 Task: Open an excel sheet with  and write heading  Discount data  Add 10 product name:-  'Apple, Banana, _x000D_
Orange, Tomato, Potato, Onion, Carrot, Milk, Bread, Eggs (dozen). ' in November Last week sales are  1.99, 0.49, 0.79, 1.29, 0.99, 0.89, 0.69, 2.49, 1.99, 2.99. _x000D_
Discount (%):-  10, 20, 15, 5, 12, 8, 25, 10, 15, 20. Save page analysisSalesTrends_2022
Action: Mouse moved to (16, 70)
Screenshot: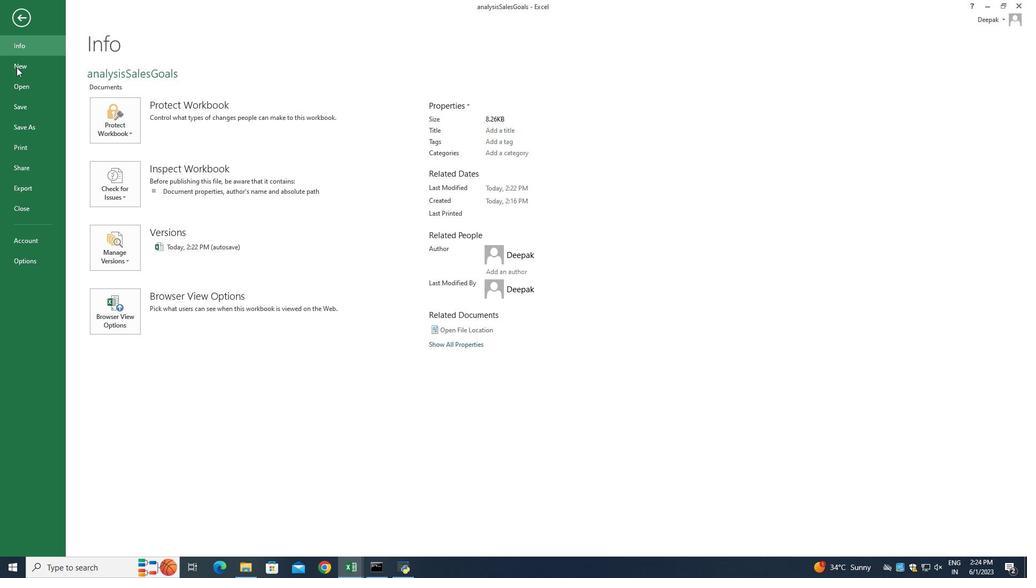
Action: Mouse pressed left at (16, 70)
Screenshot: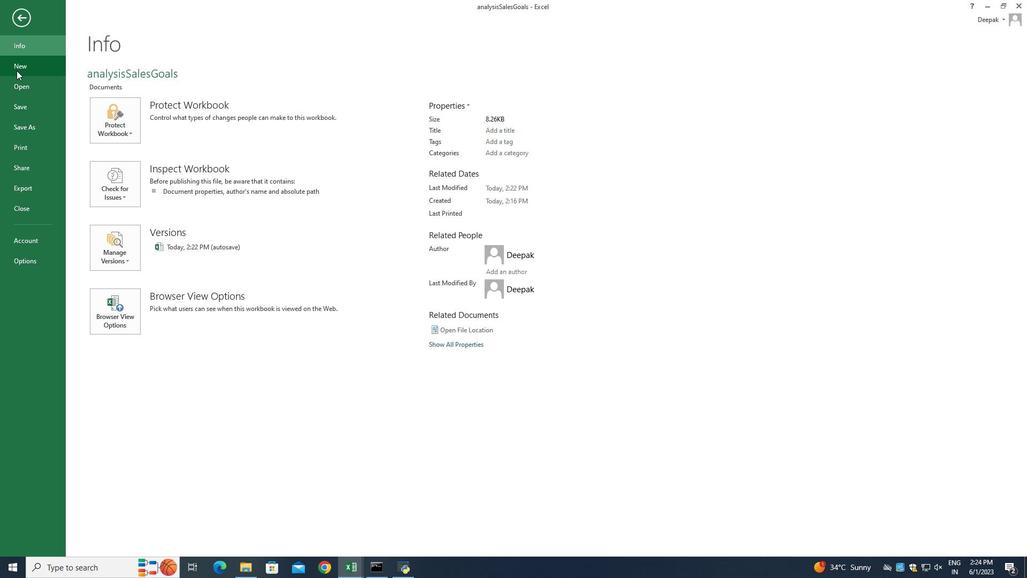 
Action: Mouse moved to (132, 185)
Screenshot: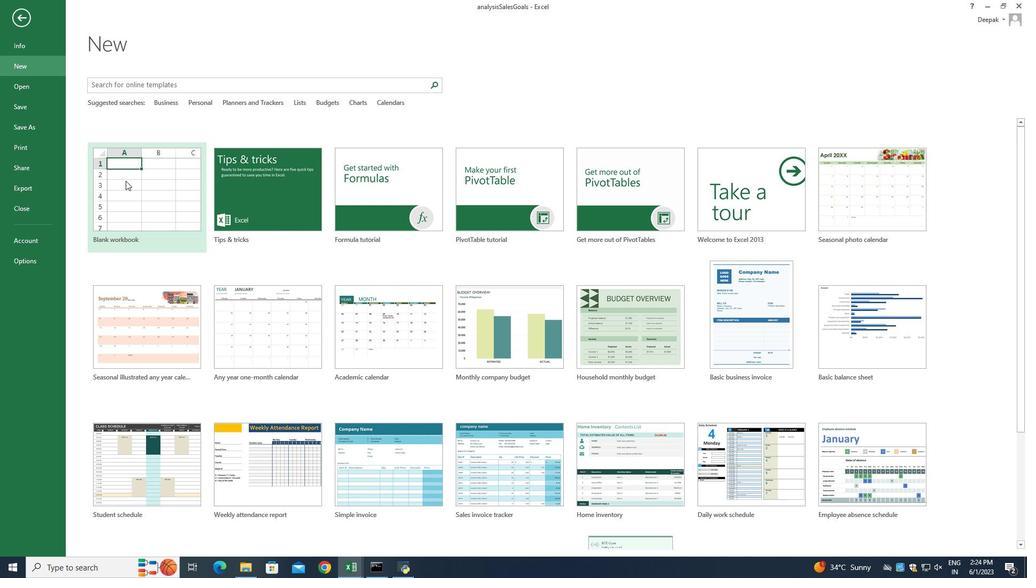 
Action: Mouse pressed left at (132, 185)
Screenshot: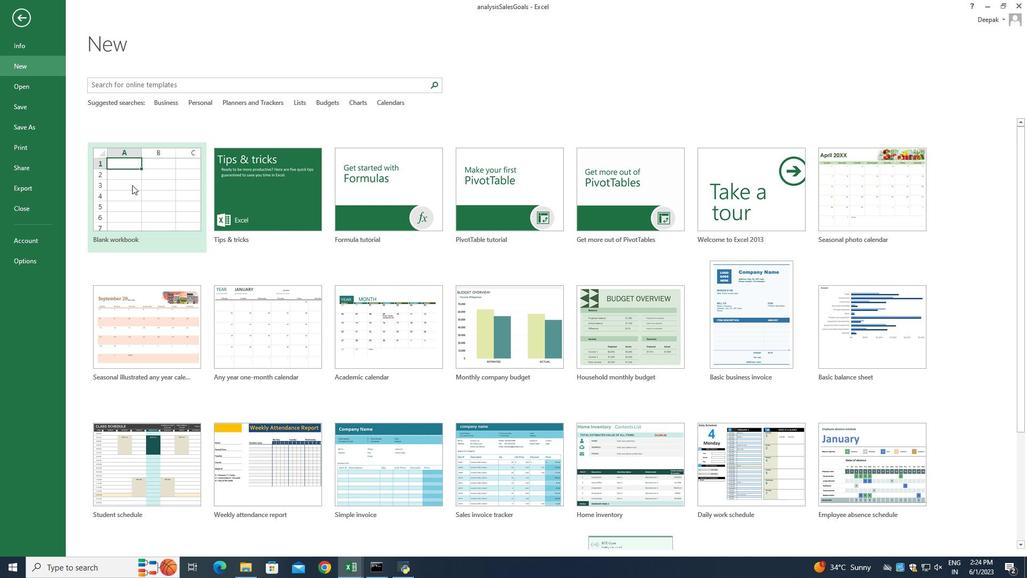 
Action: Mouse moved to (136, 184)
Screenshot: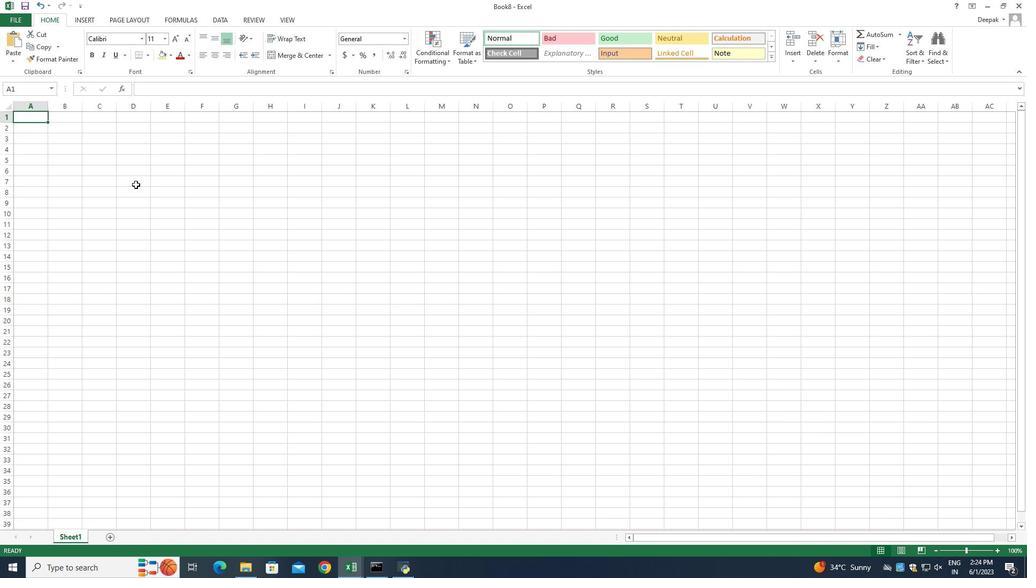 
Action: Key pressed <Key.shift_r>Discount<Key.space><Key.shift_r>Data<Key.enter><Key.shift>Name<Key.enter><Key.shift>Product<Key.space>name<Key.enter><Key.shift_r>Apple<Key.enter><Key.shift_r>Banana<Key.enter><Key.shift>Orange<Key.enter><Key.shift_r>Tomato<Key.enter><Key.shift>Potato<Key.enter><Key.shift>Onion<Key.enter><Key.shift_r>Carrot<Key.enter><Key.shift>Mik<Key.backspace>lk<Key.enter><Key.shift_r>Bread<Key.shift_r><Key.enter><Key.enter><Key.enter><Key.shift_r><Key.shift_r><Key.shift_r><Key.shift_r><Key.shift_r><Key.shift_r><Key.shift_r><Key.shift_r><Key.shift_r><Key.shift_r><Key.shift_r><Key.shift_r><Key.shift_r><Key.shift_r><Key.shift_r><Key.shift_r><Key.shift_r><Key.shift_r><Key.shift_r><Key.shift_r><Key.shift_r><Key.shift_r><Key.shift_r><Key.shift_r><Key.shift_r><Key.shift_r><Key.shift_r><Key.shift_r><Key.shift_r><Key.shift_r><Key.shift_r><Key.shift_r><Key.shift_r><Key.shift_r><Key.shift_r><Key.shift_r><Key.shift_r><Key.shift_r><Key.enter><Key.shift_r><Key.enter><Key.shift_r><Key.enter><Key.shift_r><Key.enter><Key.shift_r><Key.shift_r><Key.enter><Key.enter><Key.shift_r><Key.shift_r><Key.shift_r><Key.shift_r><Key.shift_r><Key.shift_r><Key.shift_r><Key.shift_r><Key.shift_r><Key.shift_r><Key.shift_r><Key.shift_r><Key.shift_r><Key.shift_r><Key.shift_r><Key.shift_r><Key.shift_r><Key.shift_r><Key.shift_r><Key.shift_r><Key.shift_r><Key.shift_r><Key.shift_r><Key.shift_r><Key.shift_r><Key.shift_r><Key.shift_r><Key.shift_r><Key.shift_r><Key.shift_r><Key.shift_r><Key.shift_r><Key.shift_r><Key.shift_r><Key.enter><Key.enter><Key.enter><Key.enter><Key.enter><Key.enter><Key.enter><Key.enter><Key.enter><Key.enter><Key.shift_r>Eggs<Key.shift>(dozen<Key.shift>)<Key.enter>
Screenshot: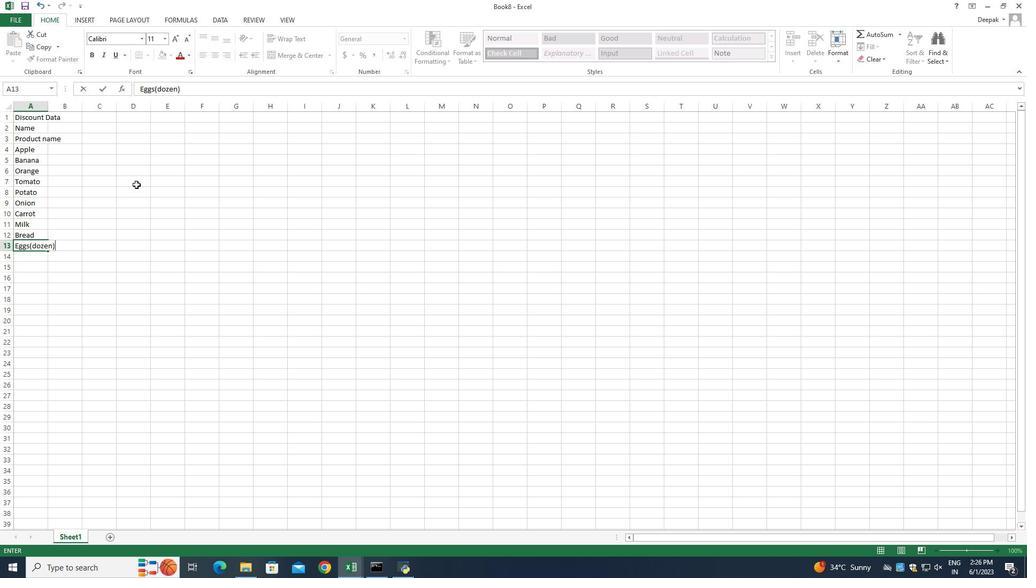 
Action: Mouse moved to (62, 127)
Screenshot: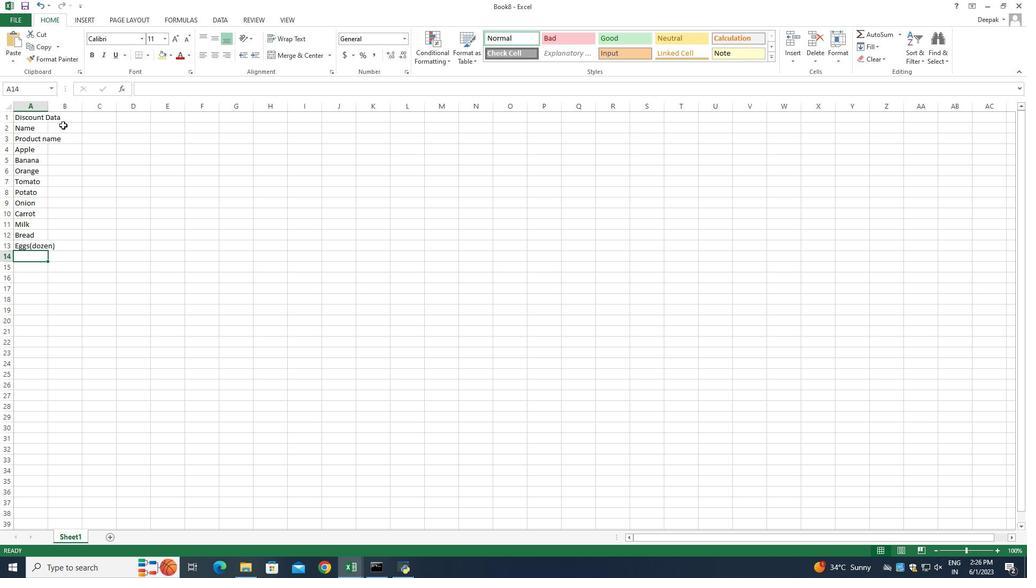 
Action: Mouse pressed left at (62, 127)
Screenshot: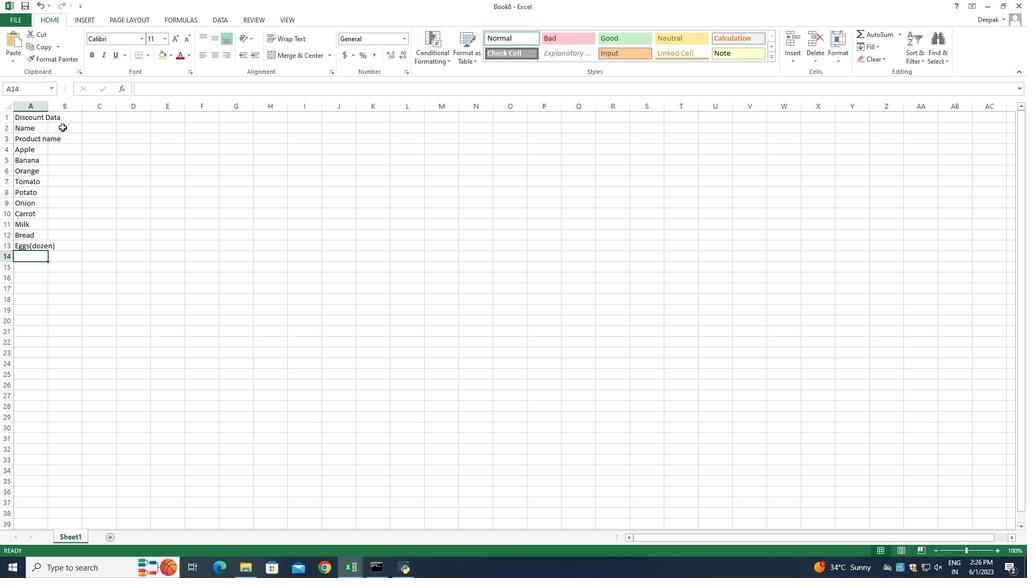 
Action: Mouse pressed left at (62, 127)
Screenshot: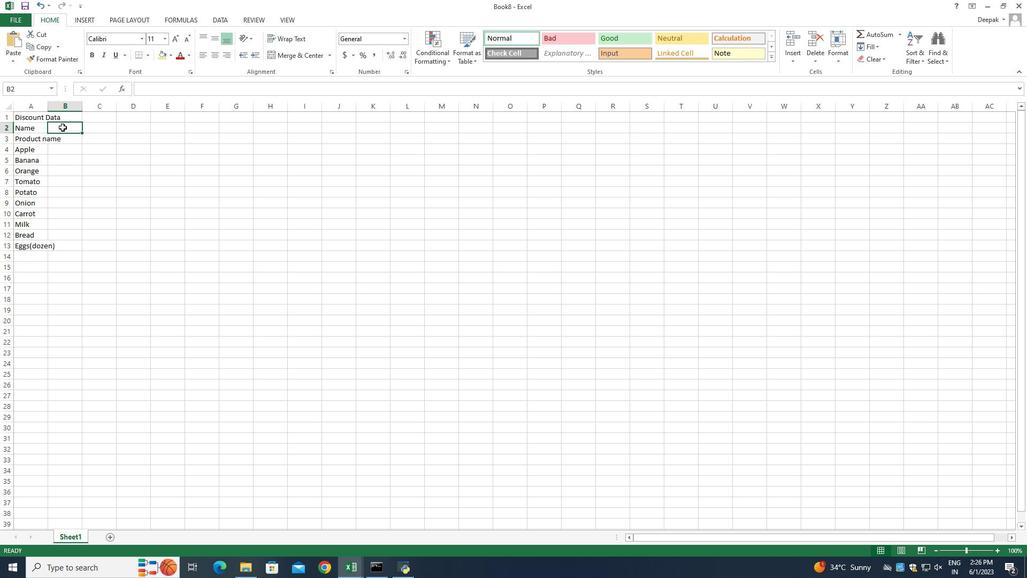 
Action: Mouse pressed left at (62, 127)
Screenshot: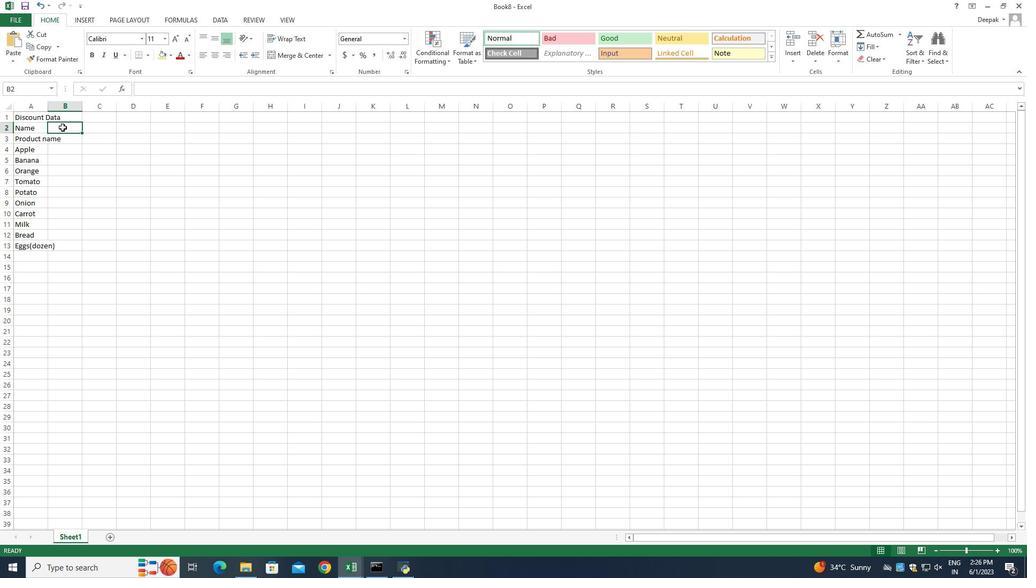 
Action: Mouse moved to (256, 246)
Screenshot: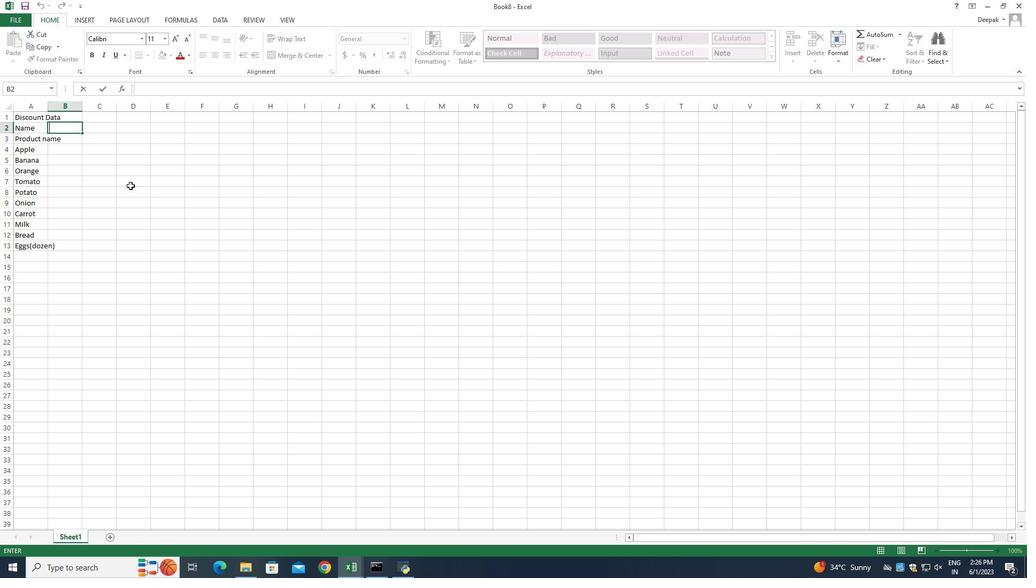 
Action: Key pressed <Key.shift>Novemn<Key.backspace>ber<Key.space>last<Key.space>week<Key.space>sales<Key.enter>1.99<Key.enter>0.49<Key.enter>0.79<Key.enter>1.29<Key.enter>0.99<Key.enter>0.89<Key.enter>0.69<Key.enter>2.49<Key.enter>1.99<Key.enter>2.99<Key.enter>
Screenshot: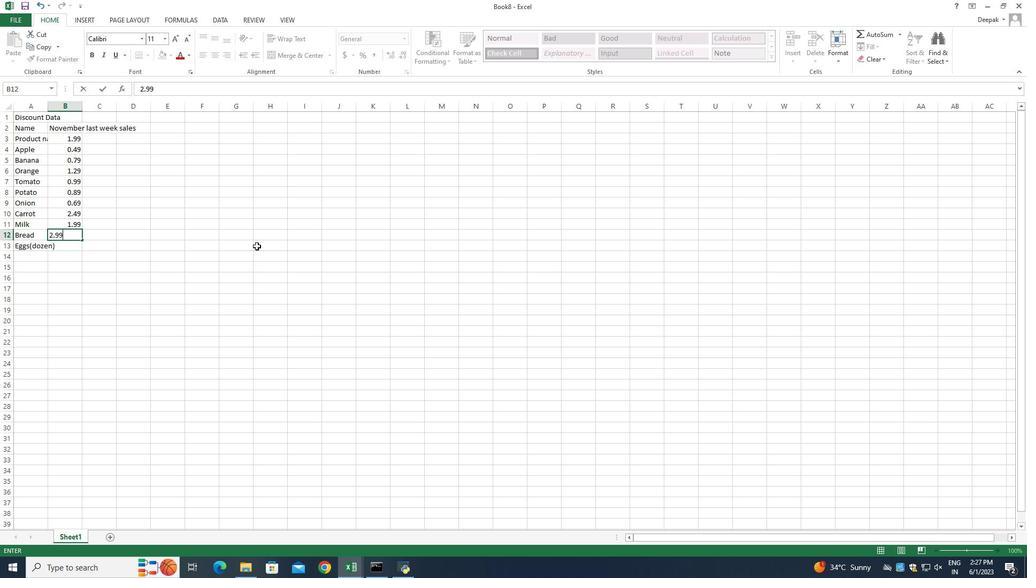 
Action: Mouse moved to (48, 107)
Screenshot: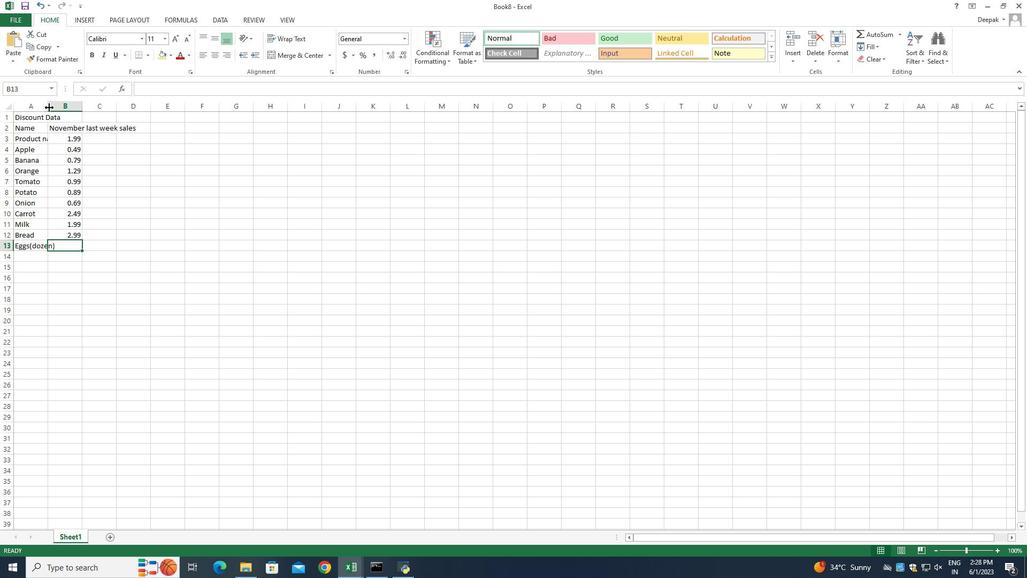 
Action: Mouse pressed left at (48, 107)
Screenshot: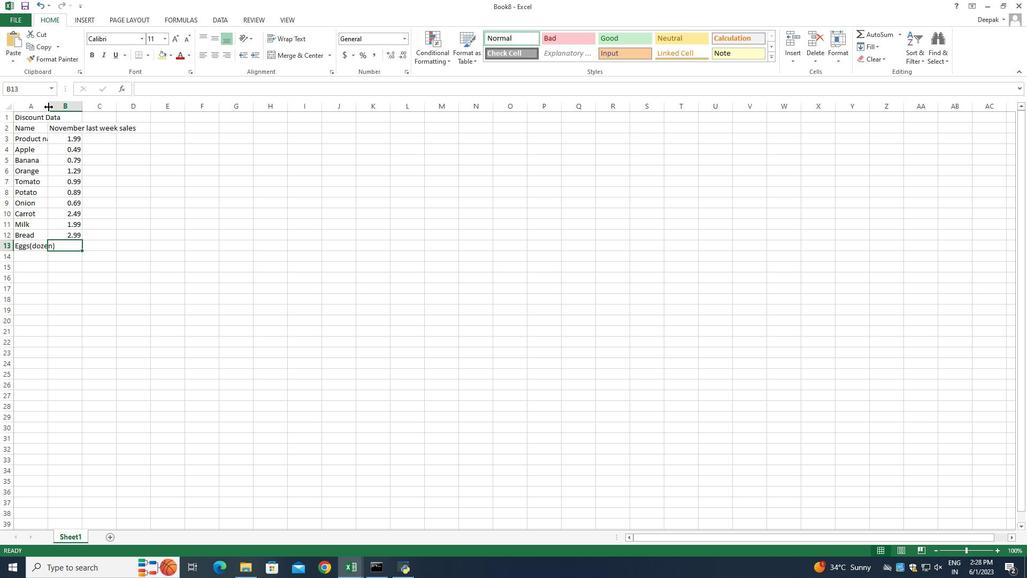 
Action: Mouse pressed left at (48, 107)
Screenshot: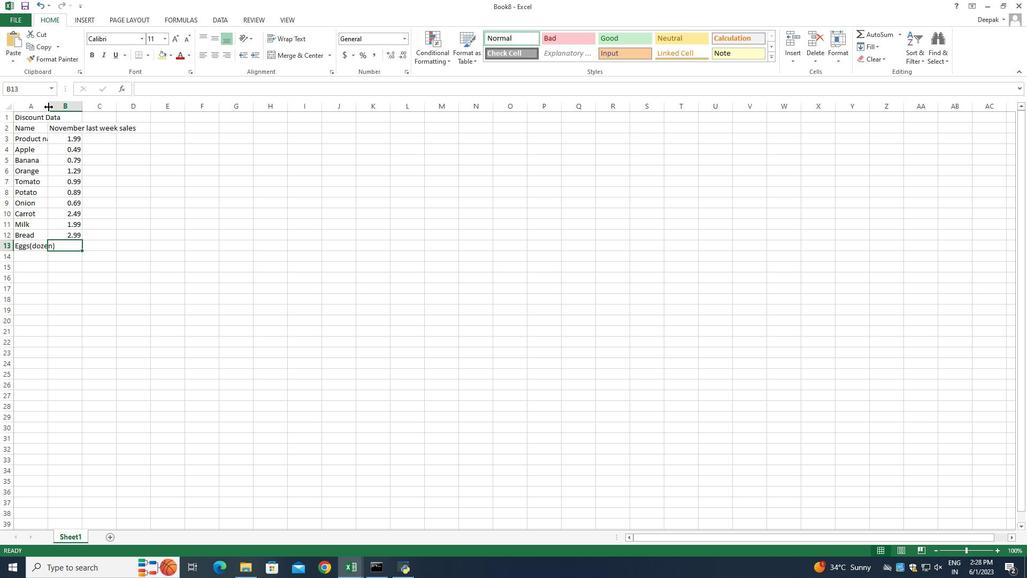 
Action: Mouse moved to (53, 140)
Screenshot: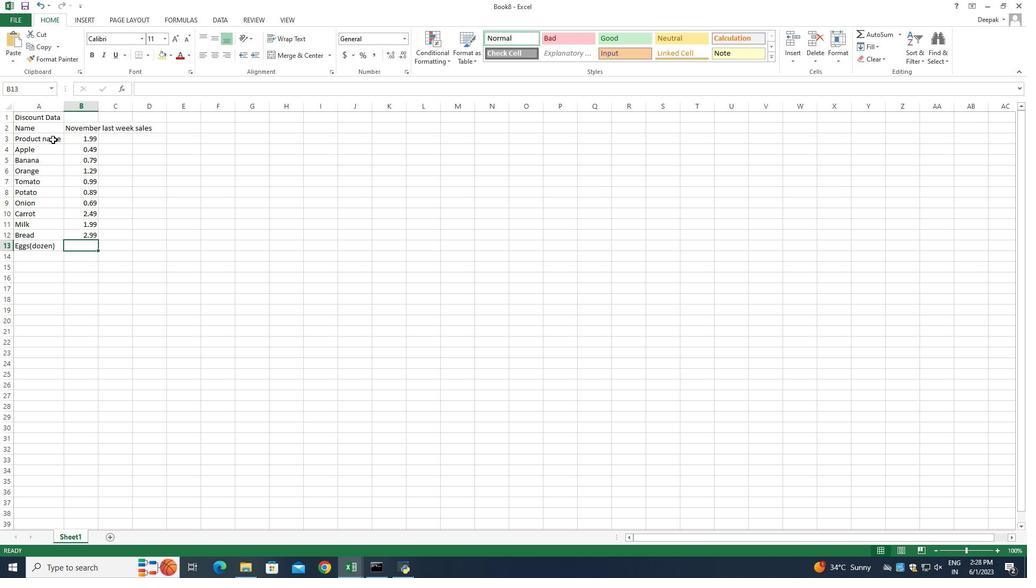 
Action: Mouse pressed left at (53, 140)
Screenshot: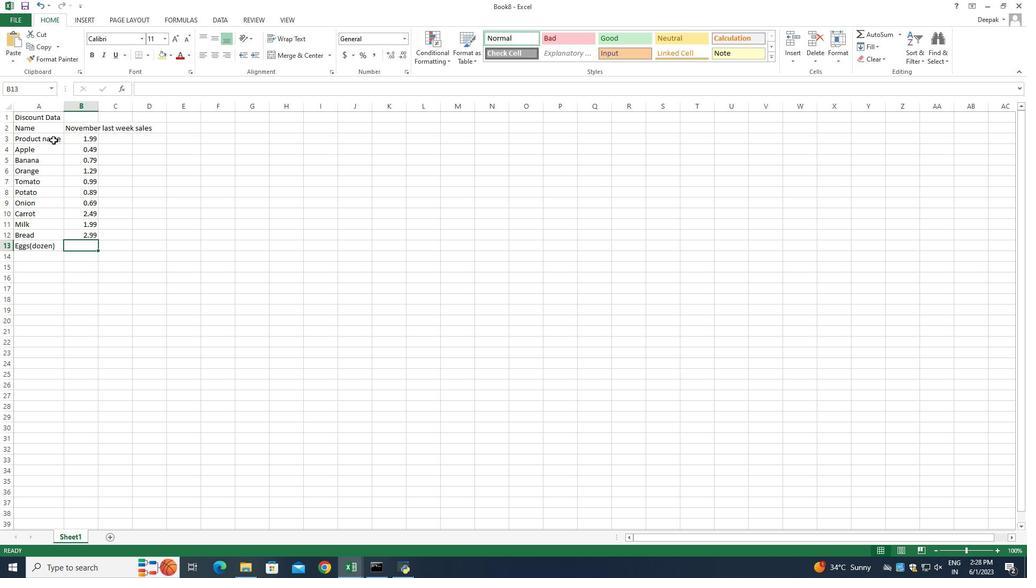 
Action: Mouse moved to (796, 59)
Screenshot: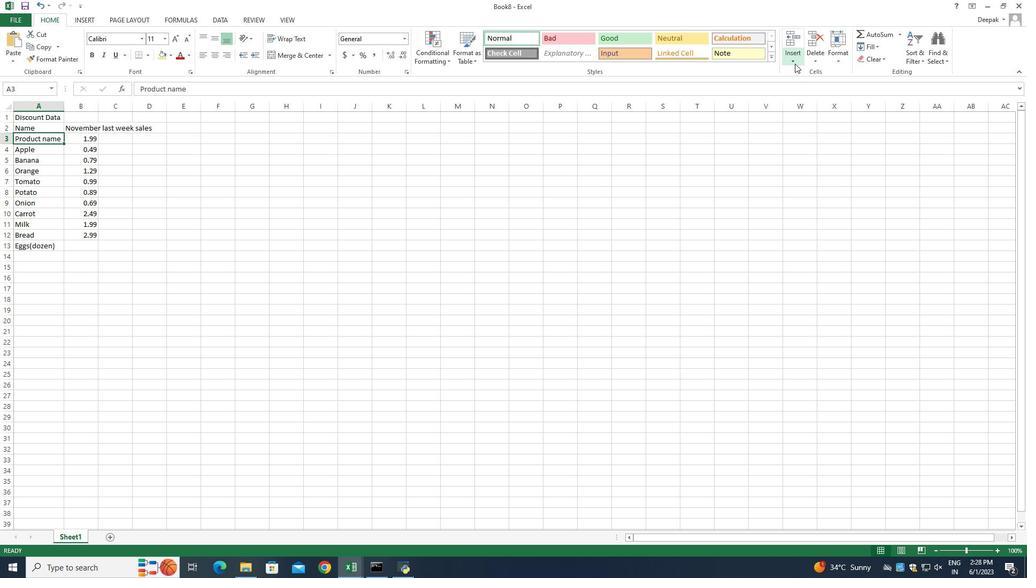 
Action: Mouse pressed left at (796, 59)
Screenshot: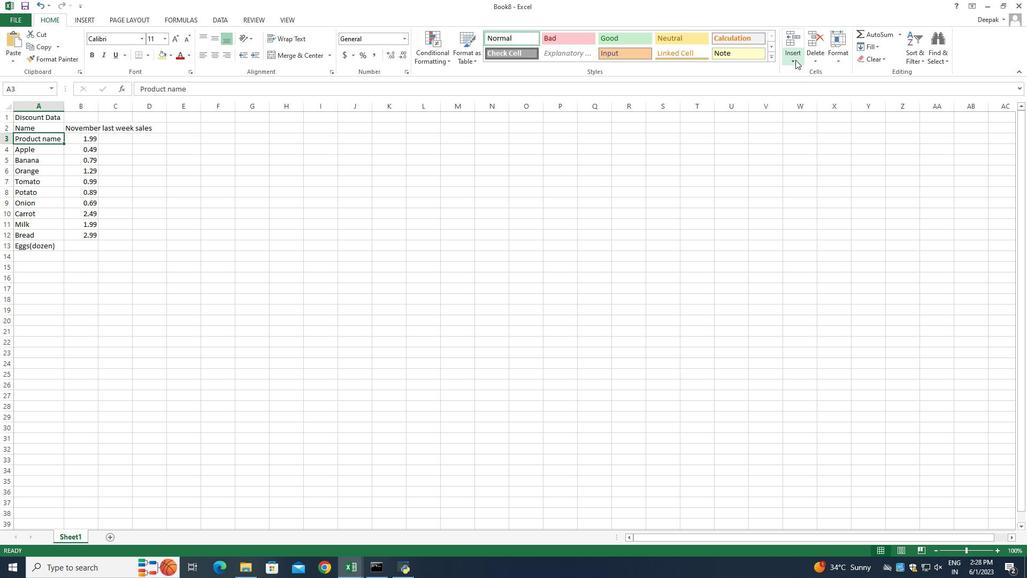 
Action: Mouse moved to (818, 60)
Screenshot: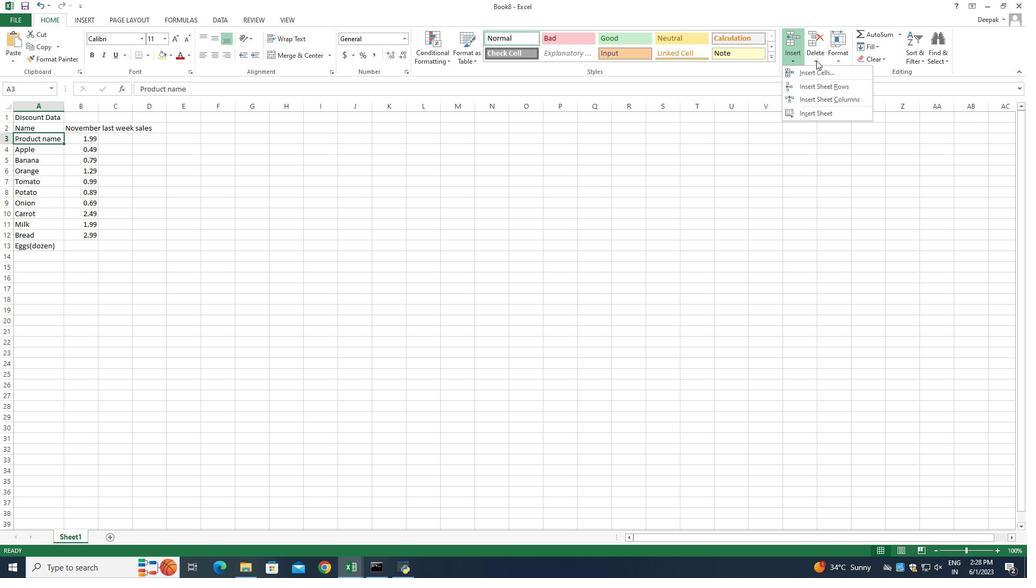 
Action: Mouse pressed left at (818, 60)
Screenshot: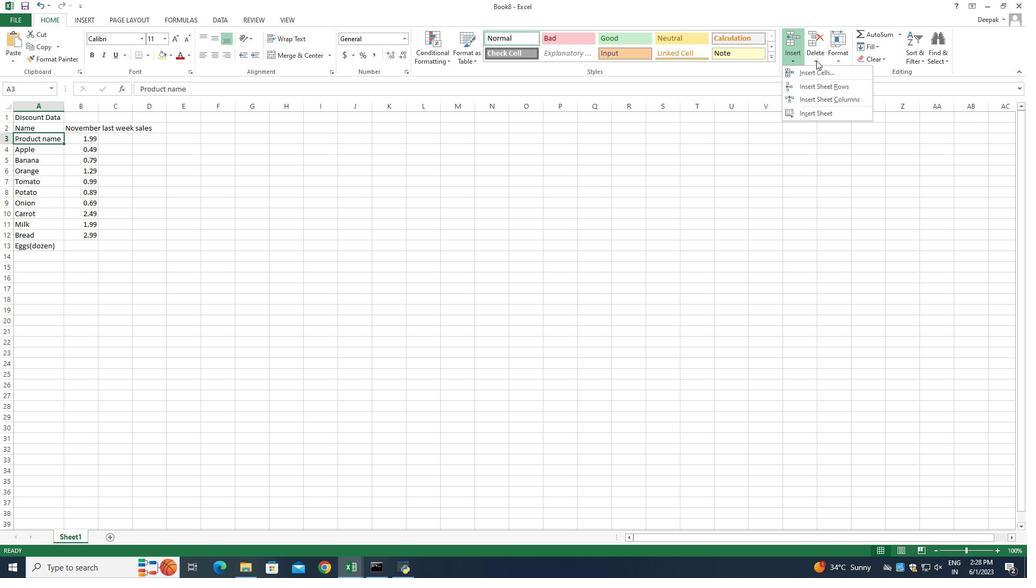 
Action: Mouse moved to (835, 69)
Screenshot: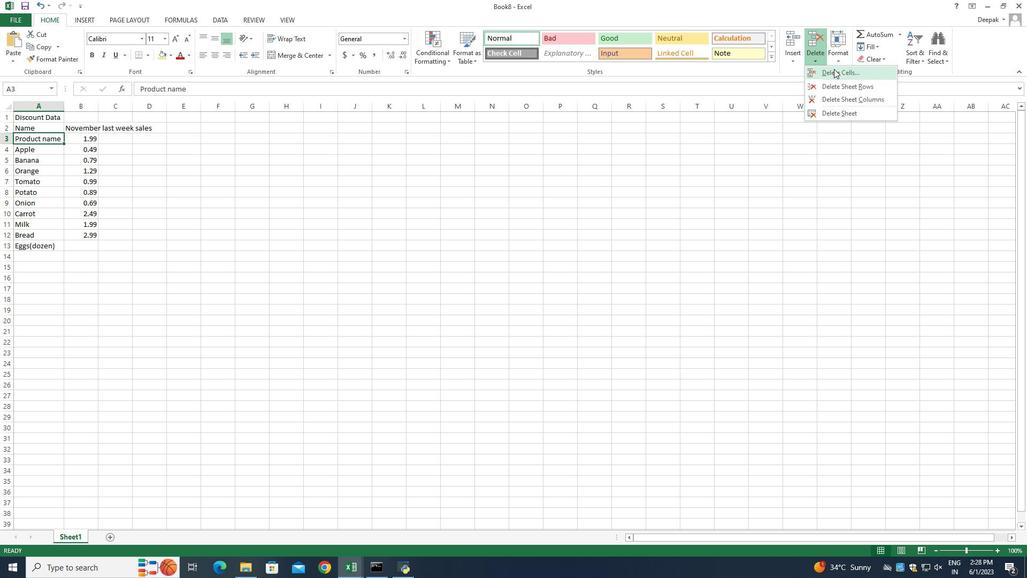 
Action: Mouse pressed left at (835, 69)
Screenshot: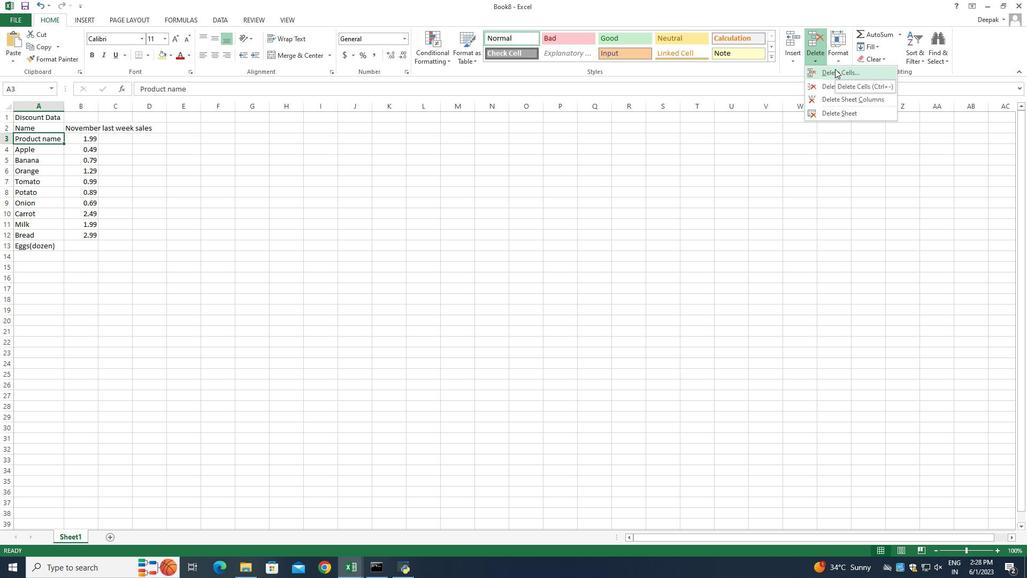 
Action: Mouse moved to (249, 297)
Screenshot: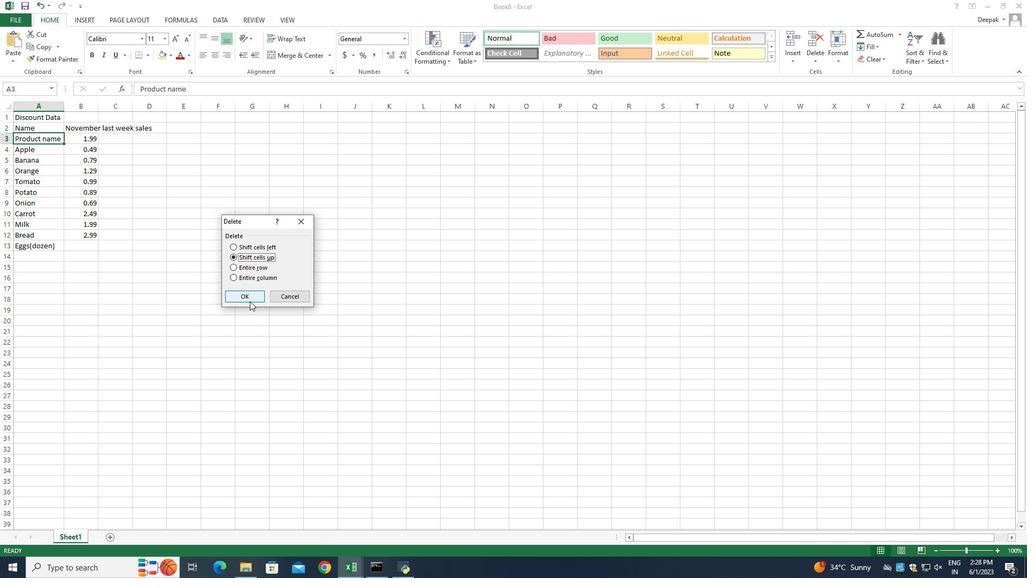 
Action: Mouse pressed left at (249, 297)
Screenshot: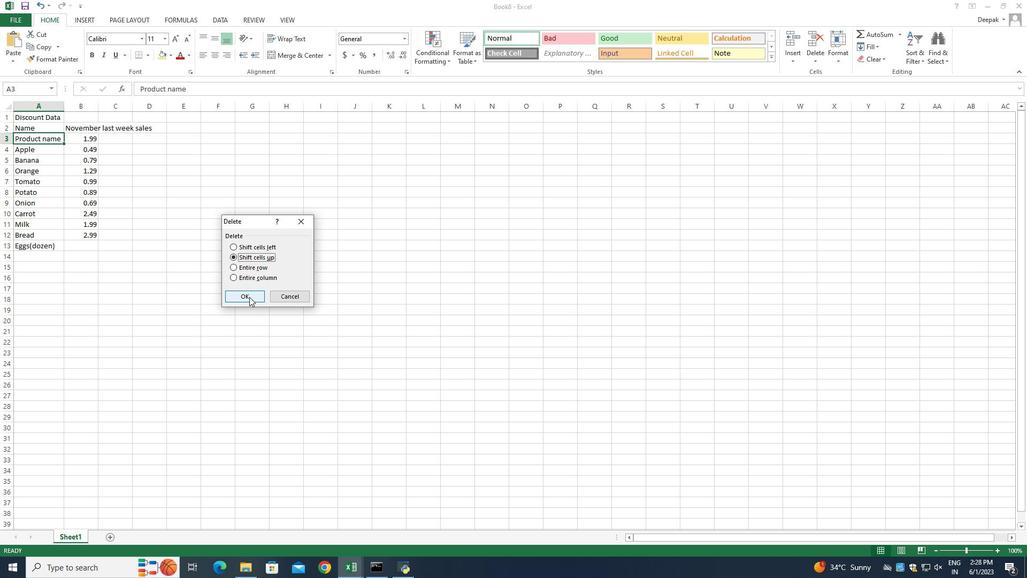 
Action: Mouse moved to (47, 127)
Screenshot: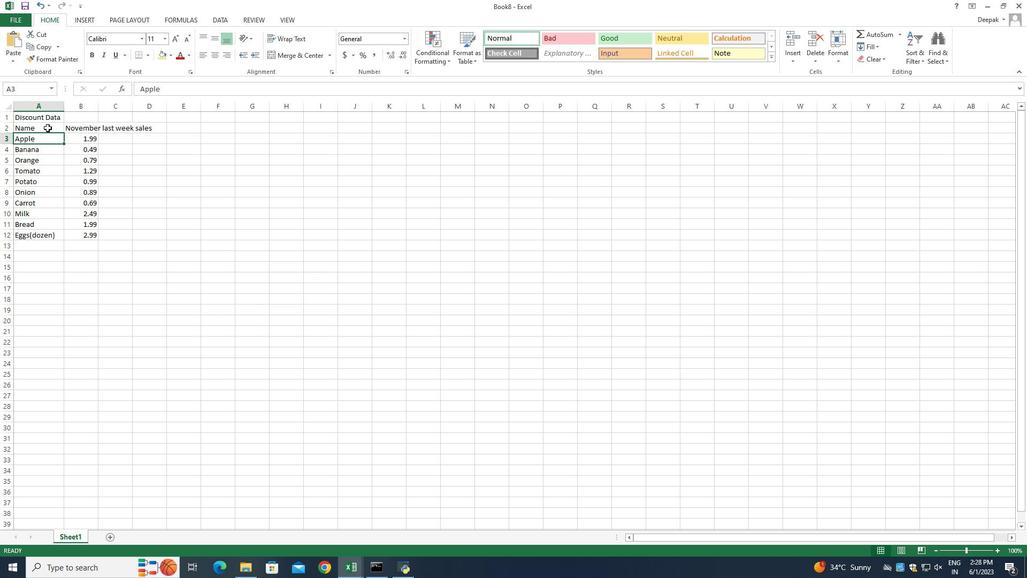 
Action: Mouse pressed left at (47, 127)
Screenshot: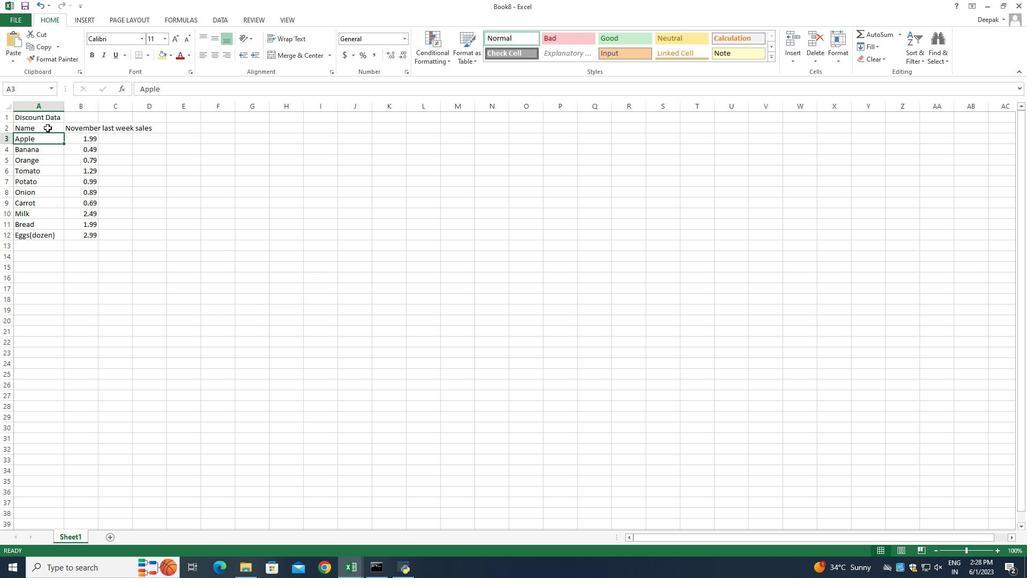 
Action: Mouse pressed left at (47, 127)
Screenshot: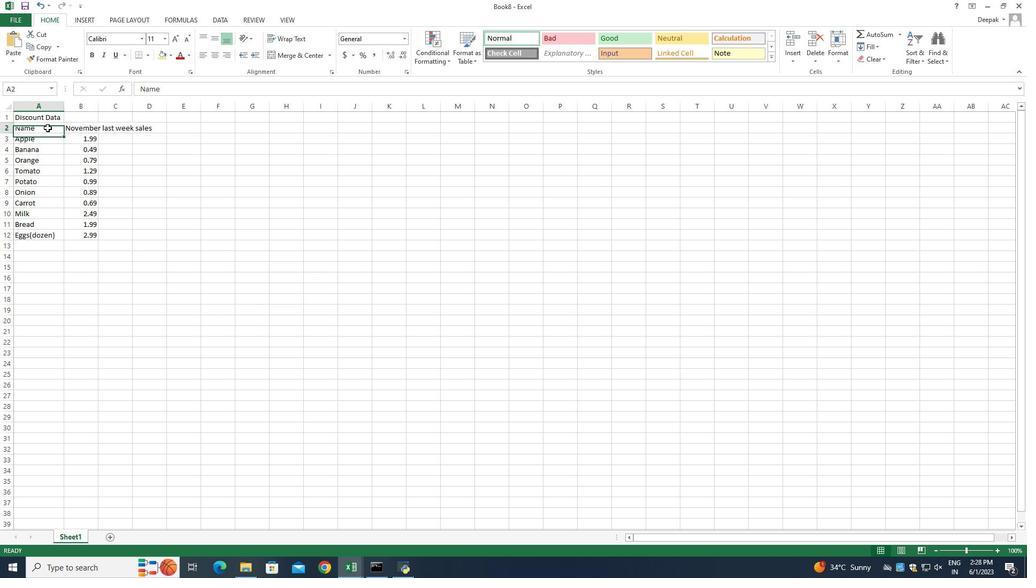 
Action: Mouse moved to (77, 198)
Screenshot: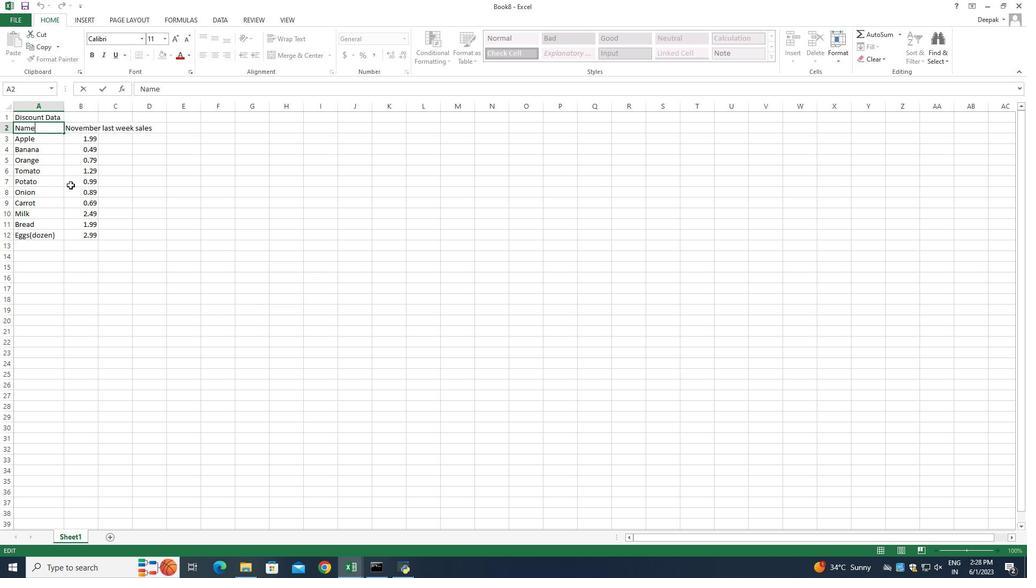 
Action: Key pressed <Key.backspace><Key.backspace><Key.backspace><Key.backspace><Key.backspace><Key.backspace><Key.shift>Product<Key.space><Key.shift>Name<Key.enter>
Screenshot: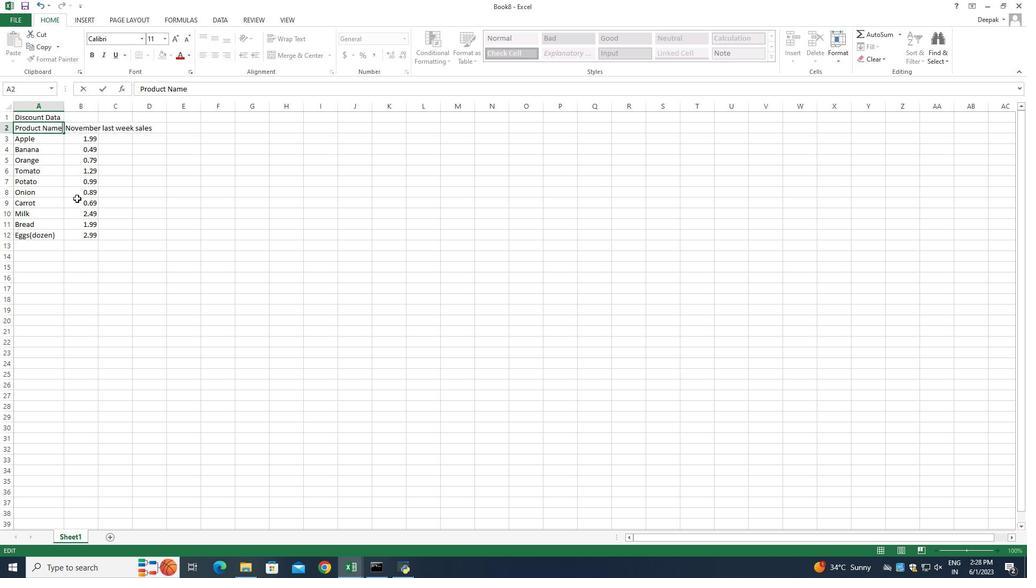 
Action: Mouse moved to (63, 108)
Screenshot: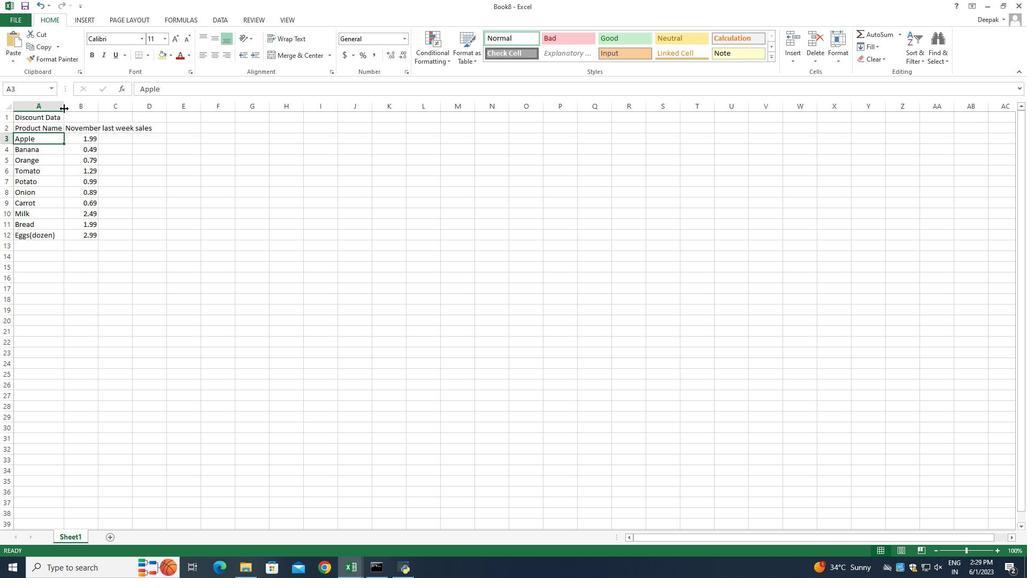 
Action: Mouse pressed left at (63, 108)
Screenshot: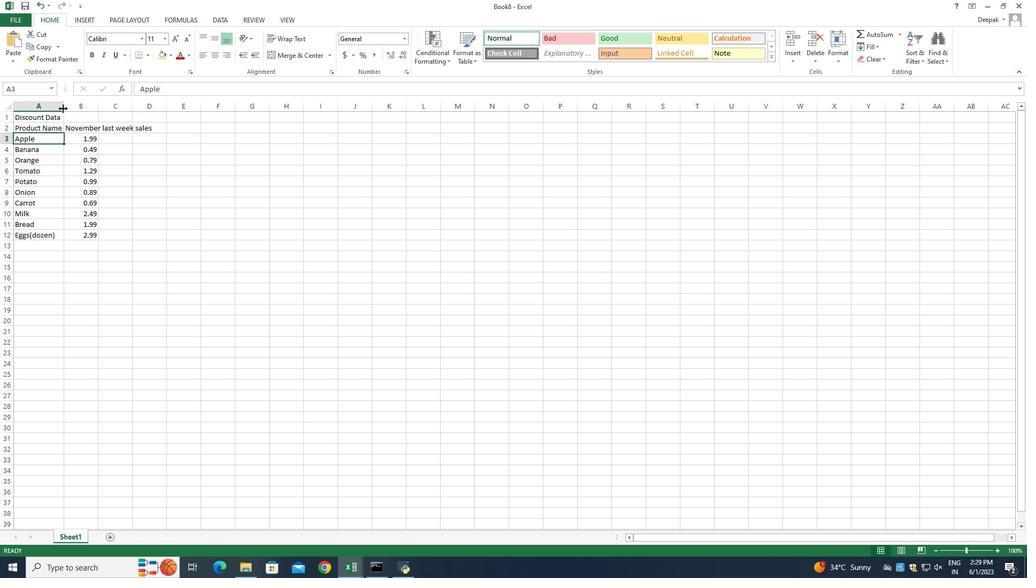 
Action: Mouse pressed left at (63, 108)
Screenshot: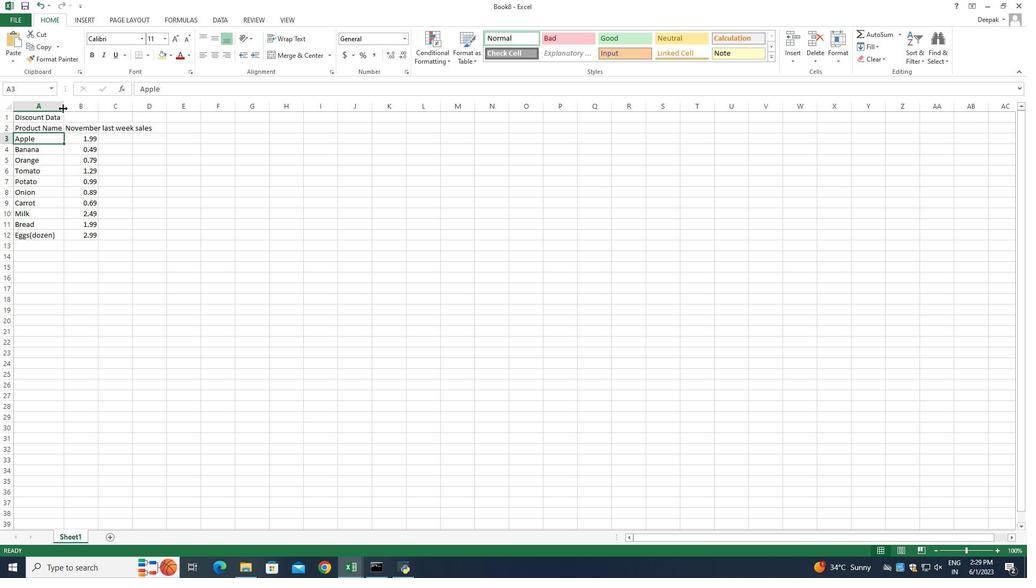 
Action: Mouse moved to (121, 240)
Screenshot: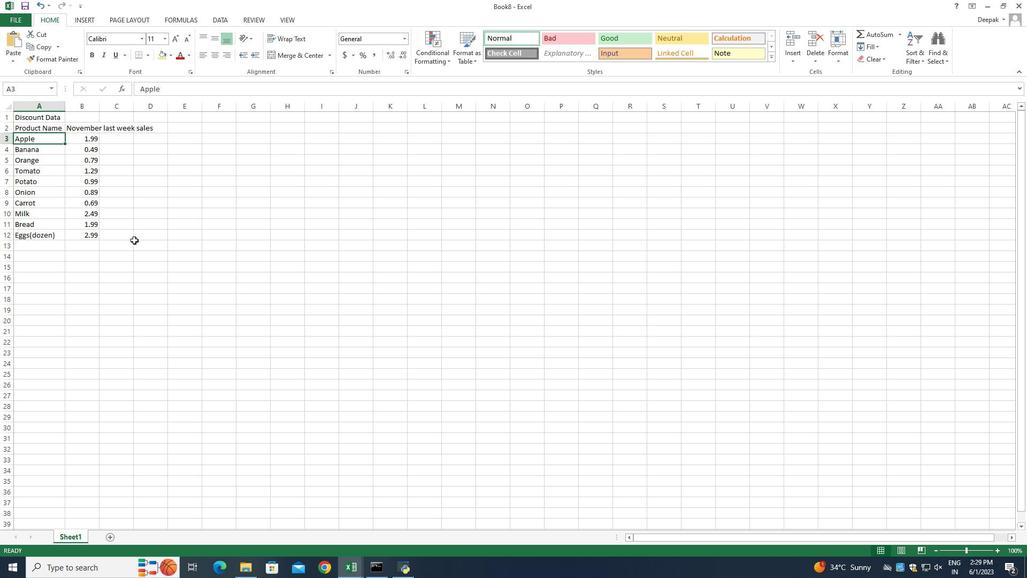 
Action: Mouse pressed left at (121, 240)
Screenshot: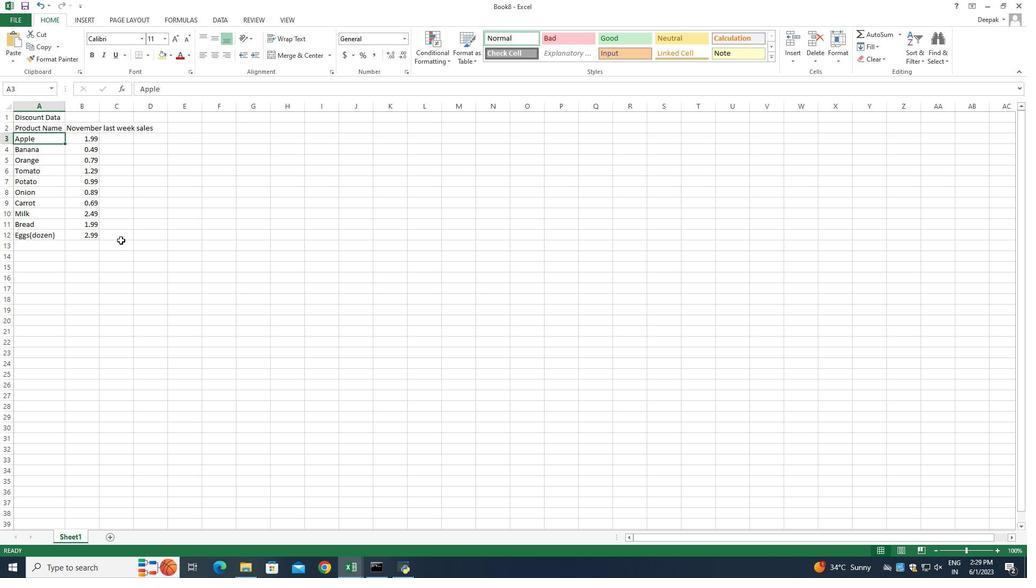
Action: Mouse moved to (109, 140)
Screenshot: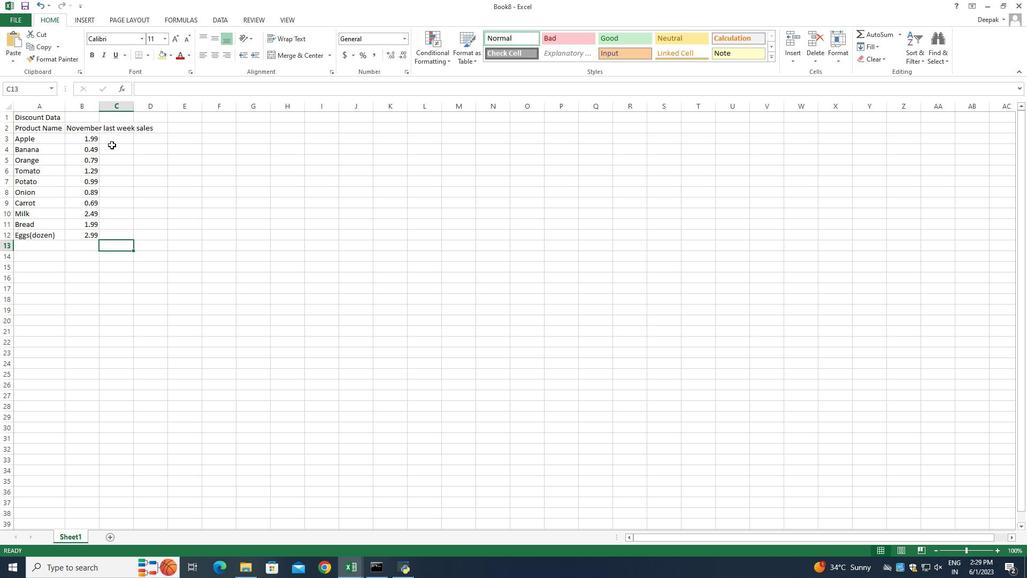 
Action: Mouse pressed left at (109, 140)
Screenshot: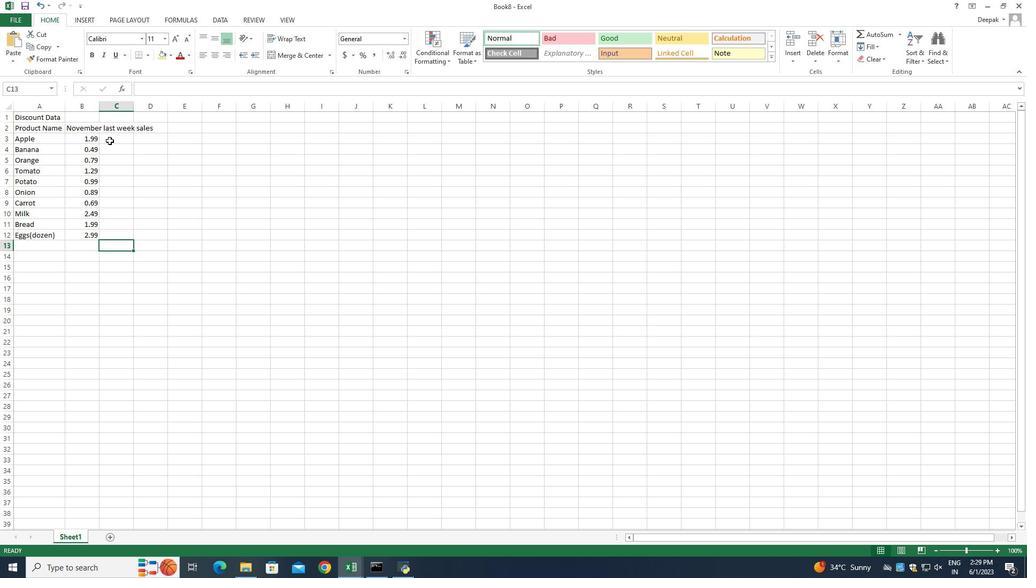 
Action: Mouse moved to (112, 127)
Screenshot: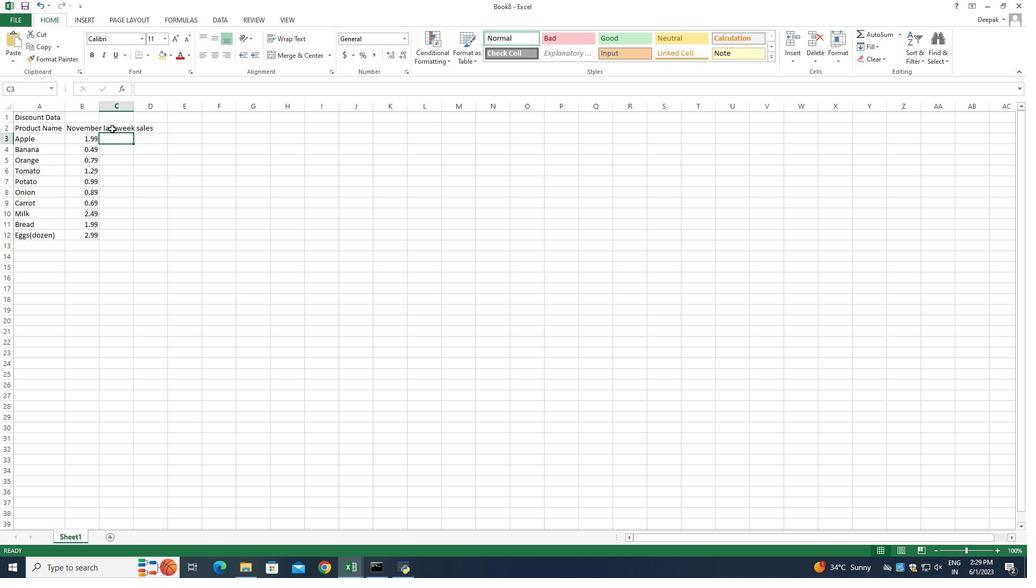 
Action: Mouse pressed left at (112, 127)
Screenshot: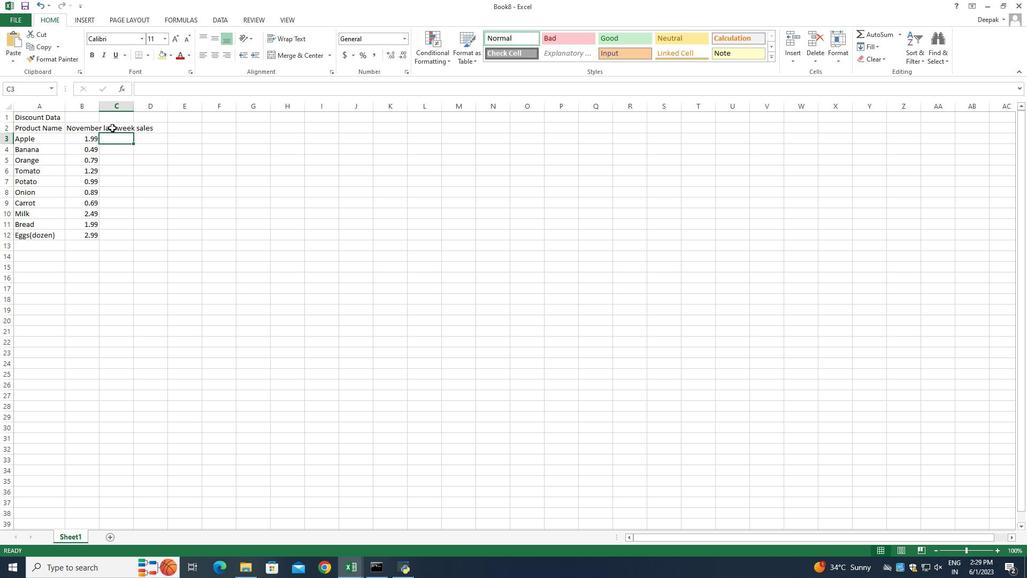 
Action: Mouse pressed left at (112, 127)
Screenshot: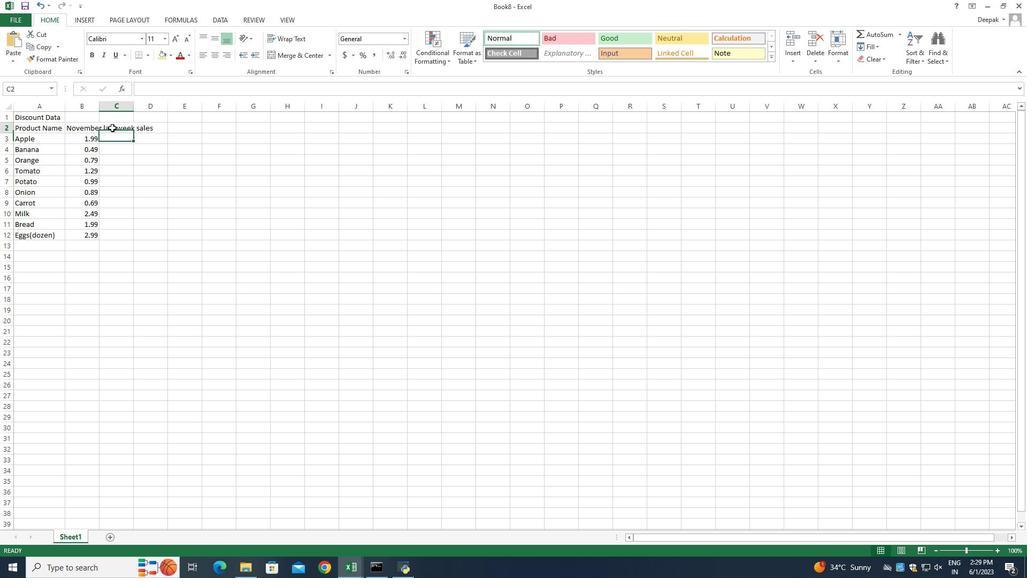
Action: Mouse moved to (203, 288)
Screenshot: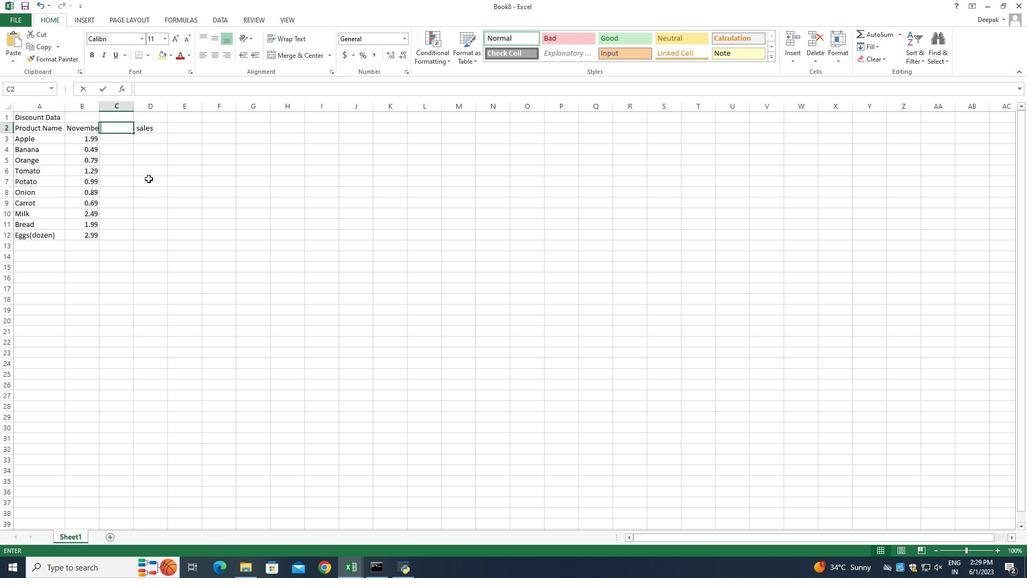 
Action: Key pressed <Key.shift_r>Discount<Key.enter><Key.up>
Screenshot: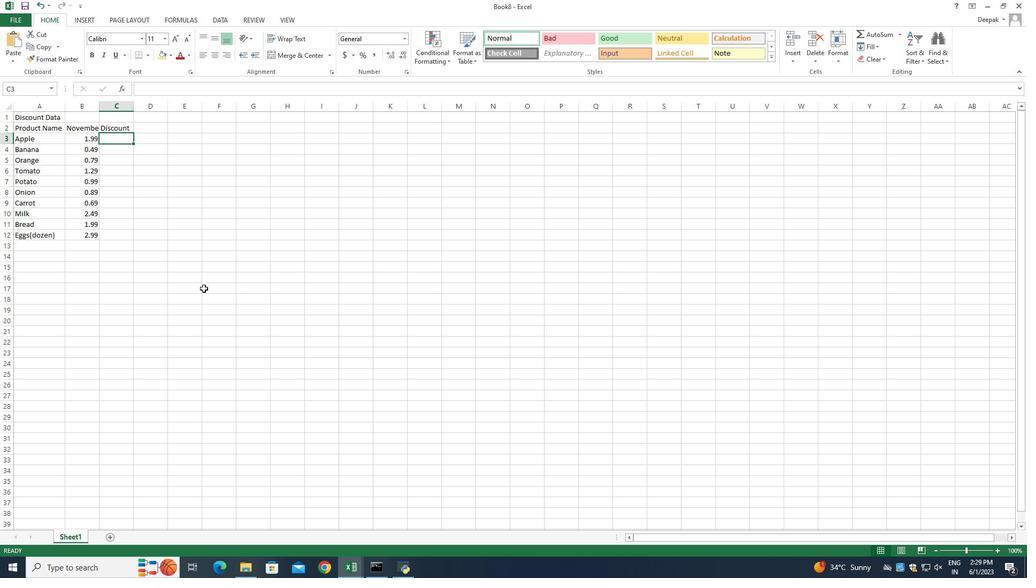 
Action: Mouse moved to (131, 126)
Screenshot: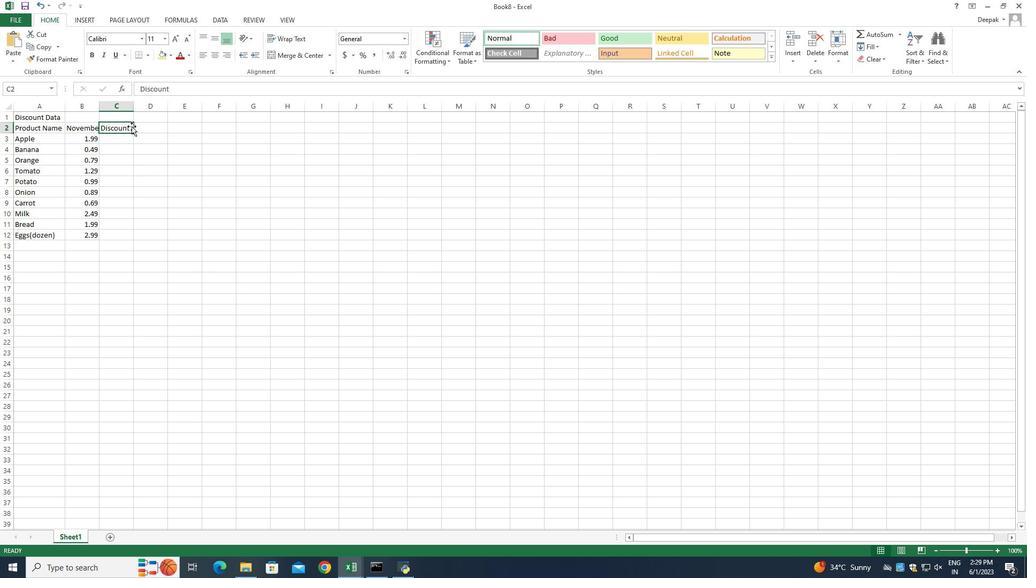 
Action: Mouse pressed left at (131, 126)
Screenshot: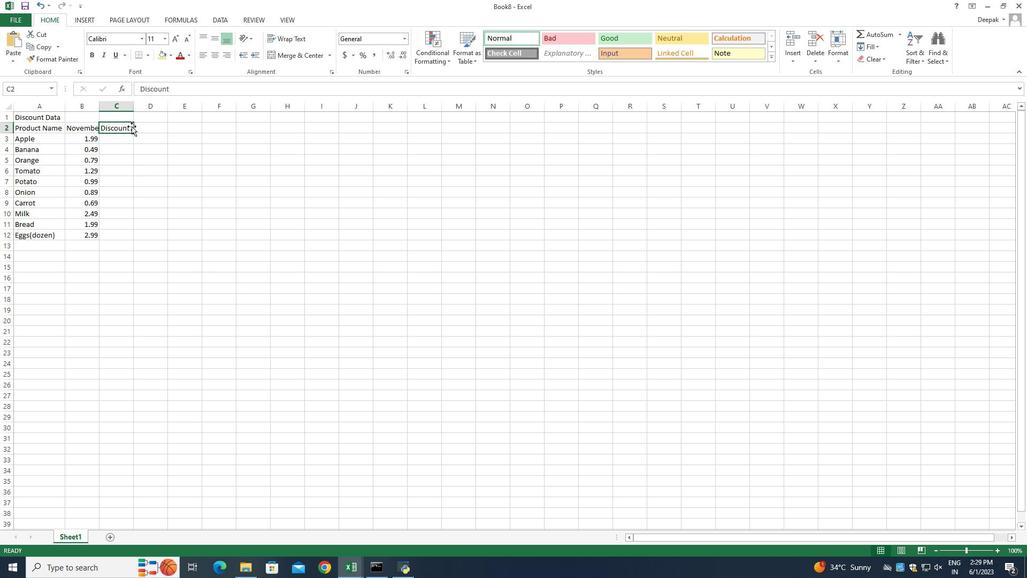 
Action: Mouse pressed left at (131, 126)
Screenshot: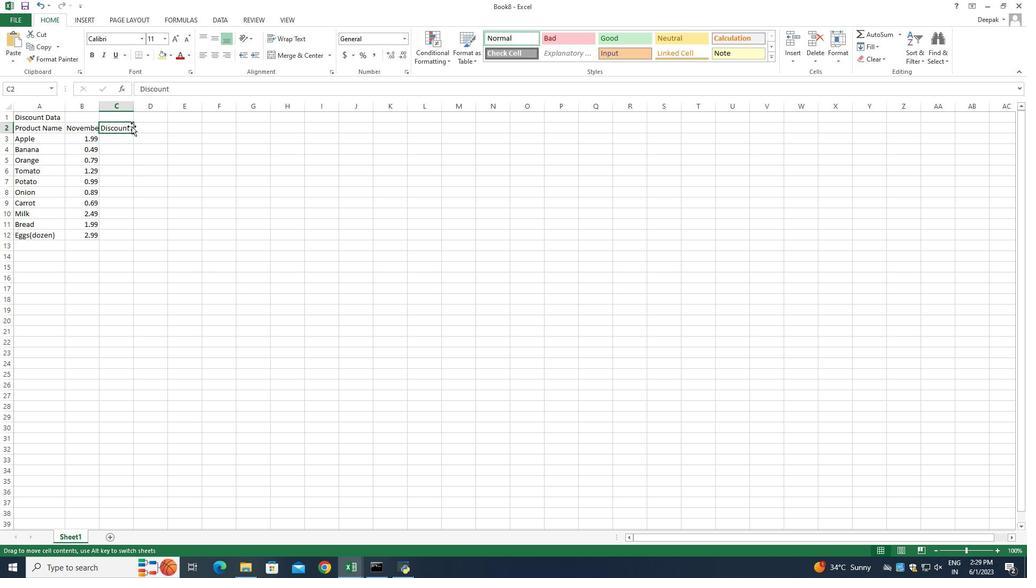 
Action: Mouse moved to (129, 125)
Screenshot: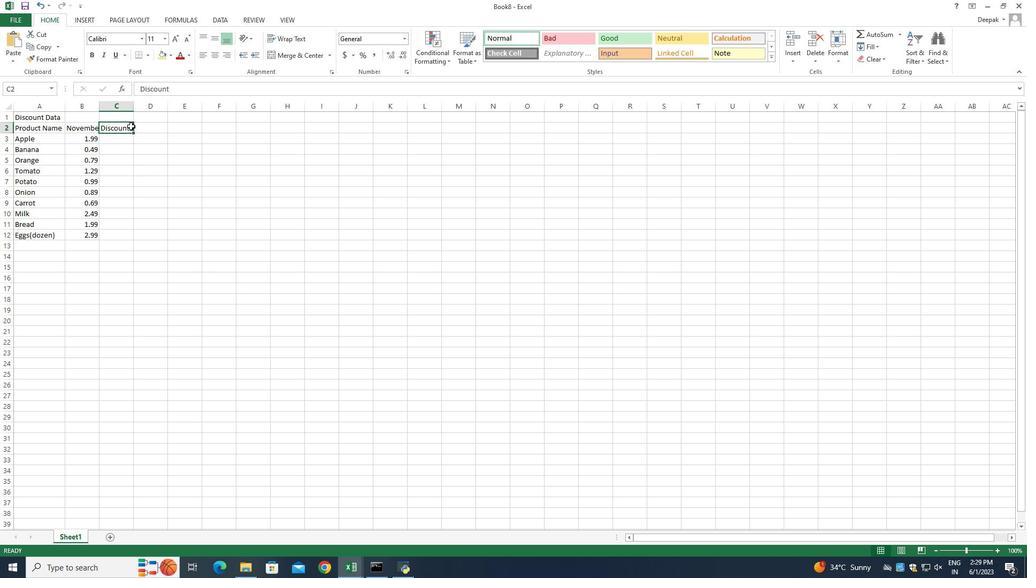 
Action: Mouse pressed left at (129, 125)
Screenshot: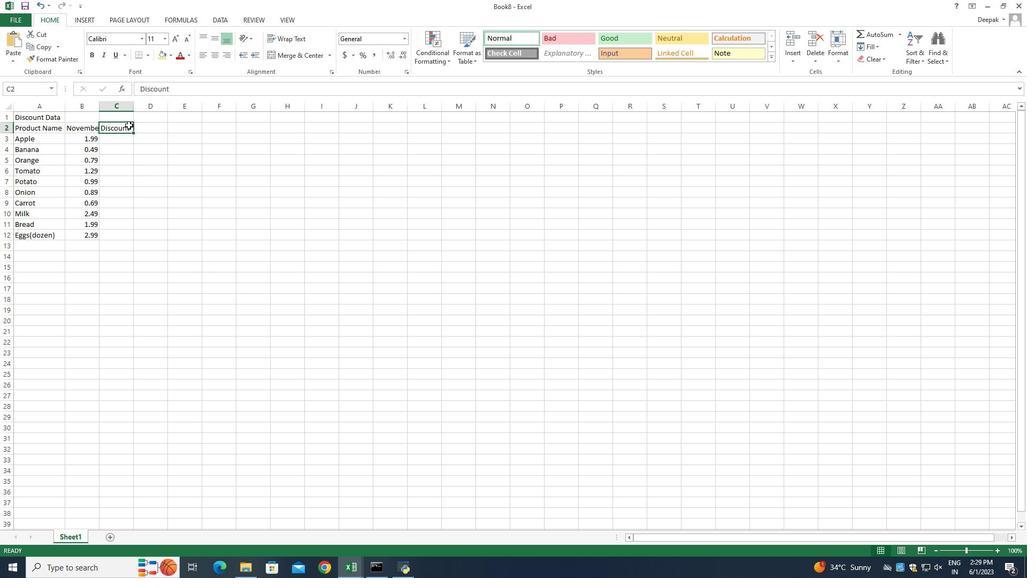 
Action: Mouse pressed left at (129, 125)
Screenshot: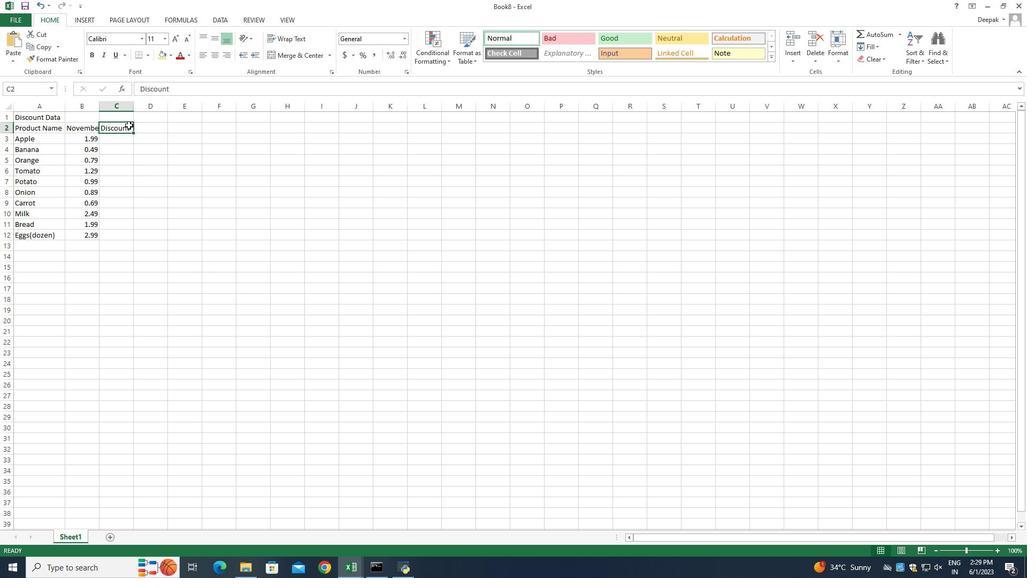 
Action: Mouse moved to (133, 138)
Screenshot: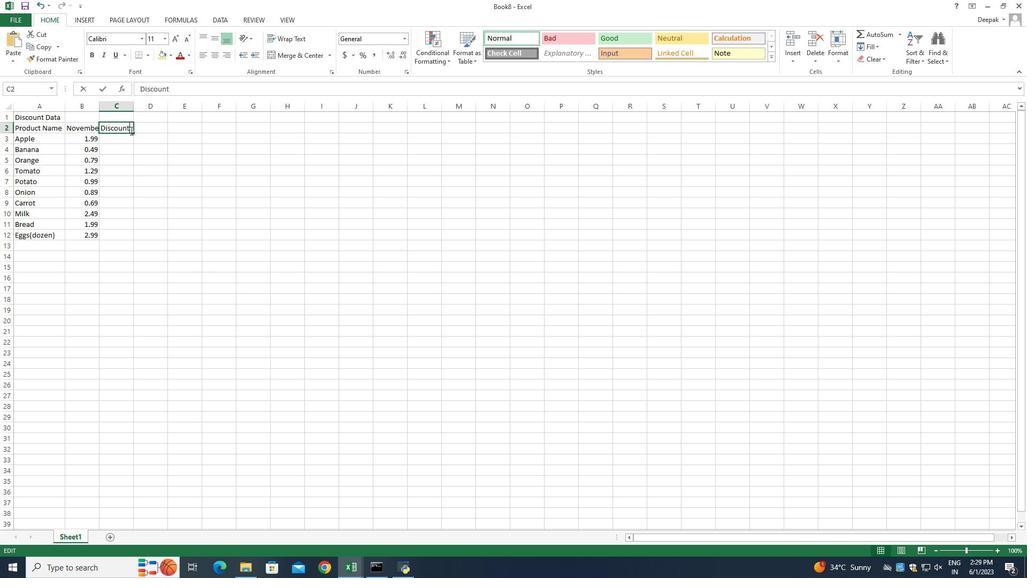 
Action: Key pressed <Key.space><Key.shift><Key.shift><Key.shift><Key.shift><Key.shift><Key.shift><Key.shift><Key.shift><Key.shift><Key.shift><Key.shift><Key.shift><Key.shift><Key.shift><Key.shift><Key.shift><Key.shift><Key.shift><Key.shift><Key.shift><Key.shift><Key.shift><Key.shift><Key.shift><Key.shift><Key.shift><Key.shift><Key.shift><Key.shift><Key.shift><Key.shift><Key.shift><Key.shift><Key.shift><Key.shift><Key.shift><Key.shift><Key.shift><Key.shift><Key.shift><Key.shift><Key.shift><Key.shift><Key.shift><Key.shift><Key.shift><Key.shift><Key.shift><Key.shift><Key.shift><Key.shift><Key.shift><Key.shift><Key.shift><Key.shift><Key.shift><Key.shift><Key.shift><Key.shift><Key.shift><Key.shift><Key.shift><Key.shift><Key.shift><Key.shift><Key.shift><Key.shift><Key.shift><Key.shift><Key.shift><Key.shift><Key.shift><Key.shift><Key.shift><Key.shift><Key.shift><Key.shift><Key.shift><Key.shift><Key.shift><Key.shift><Key.shift>(%)
Screenshot: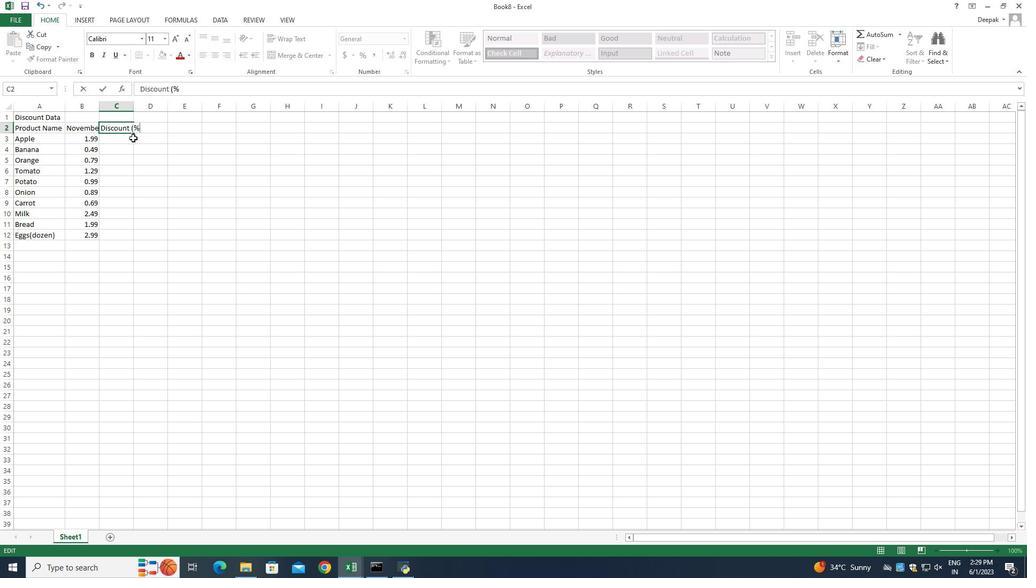 
Action: Mouse moved to (125, 140)
Screenshot: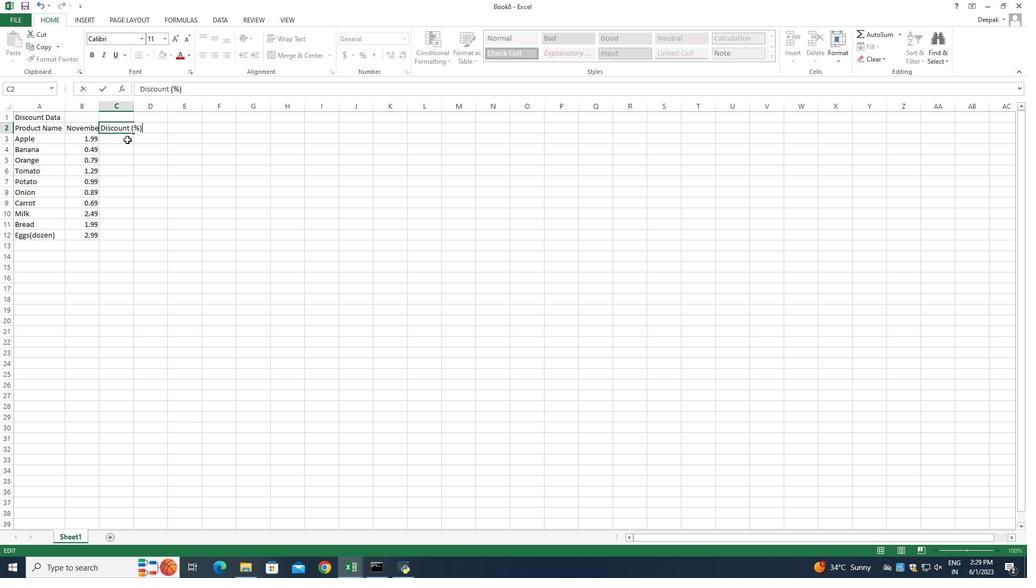 
Action: Mouse pressed left at (125, 140)
Screenshot: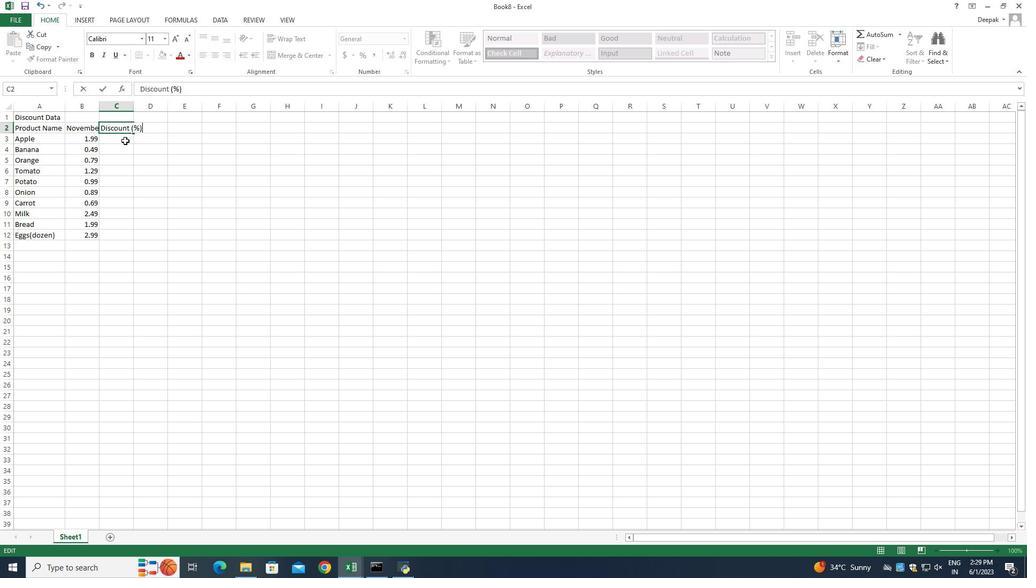 
Action: Mouse moved to (167, 157)
Screenshot: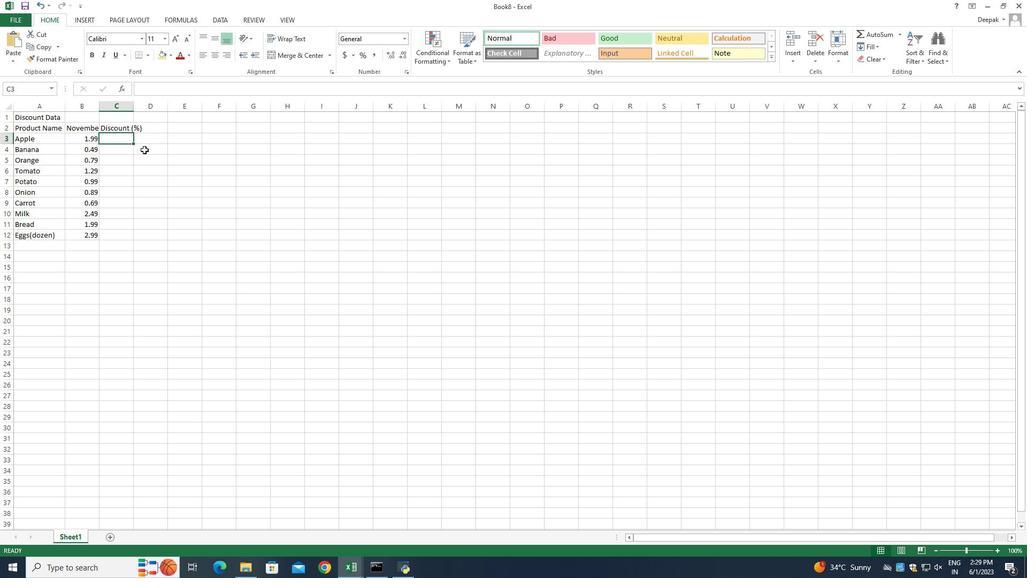 
Action: Key pressed 10<Key.enter>20<Key.enter>15<Key.enter>5<Key.enter>12<Key.enter>8<Key.enter>25<Key.enter>10<Key.enter>15<Key.enter>20<Key.enter>
Screenshot: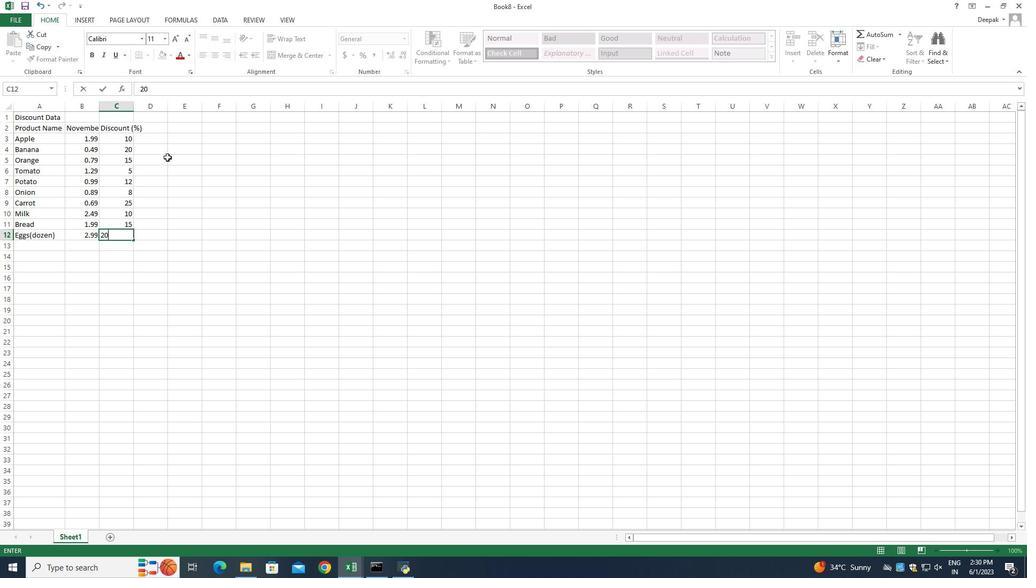 
Action: Mouse moved to (65, 107)
Screenshot: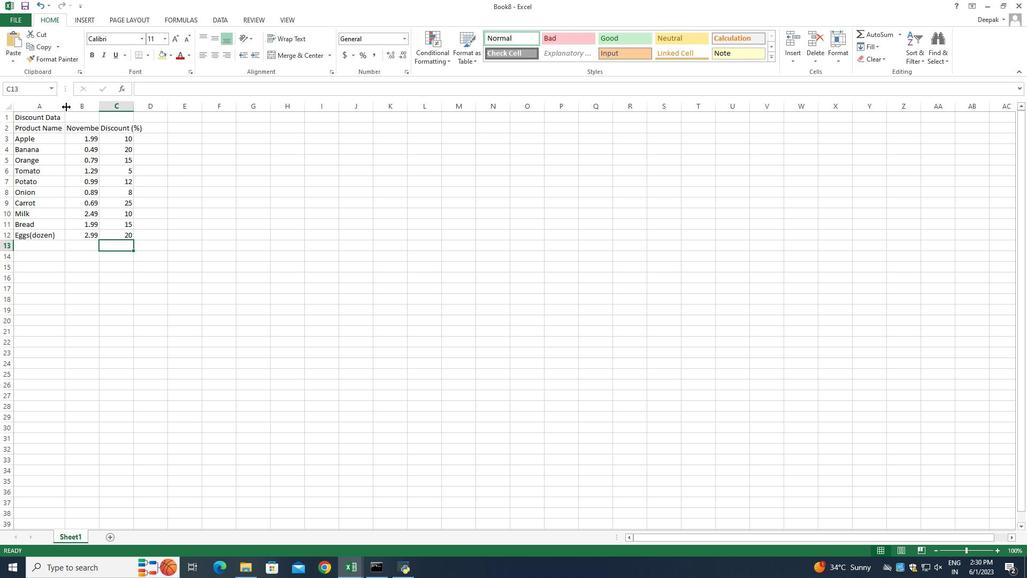 
Action: Mouse pressed left at (65, 107)
Screenshot: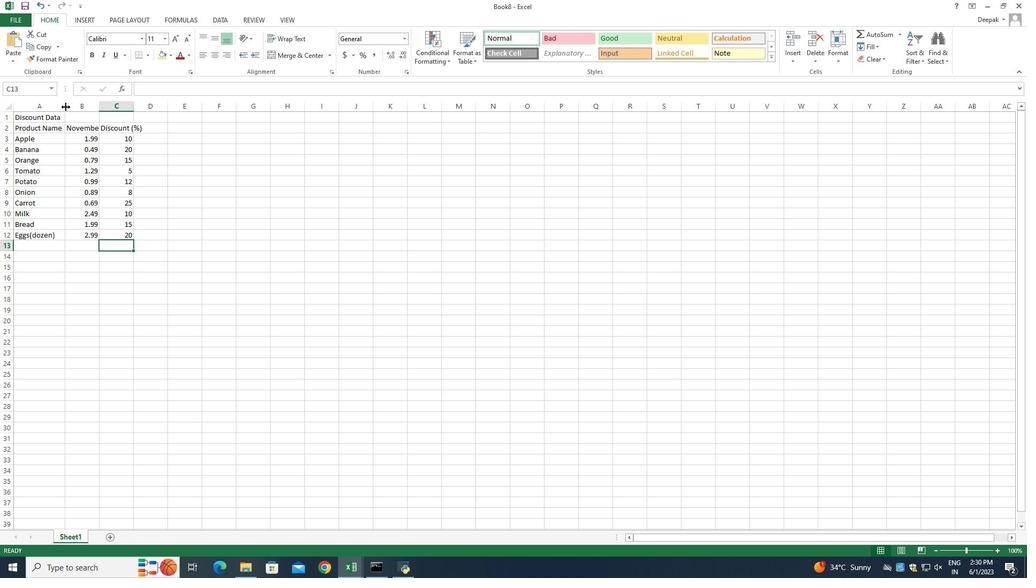 
Action: Mouse pressed left at (65, 107)
Screenshot: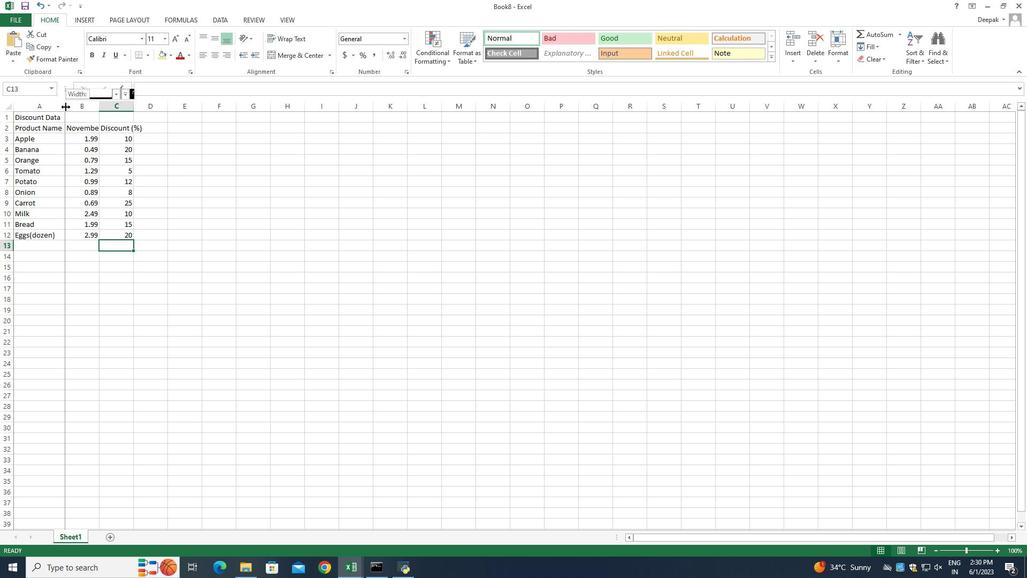 
Action: Mouse moved to (99, 108)
Screenshot: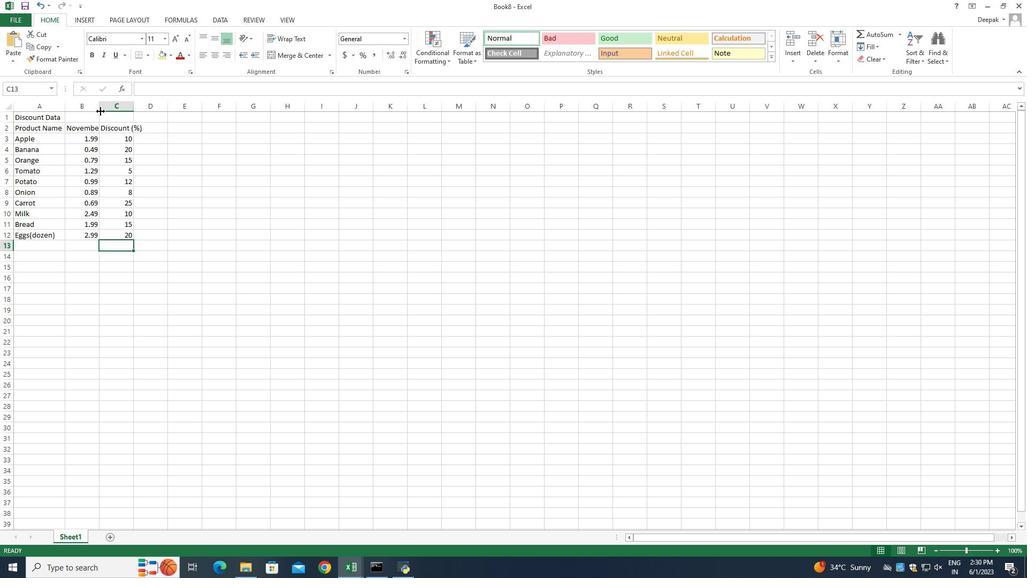 
Action: Mouse pressed left at (99, 108)
Screenshot: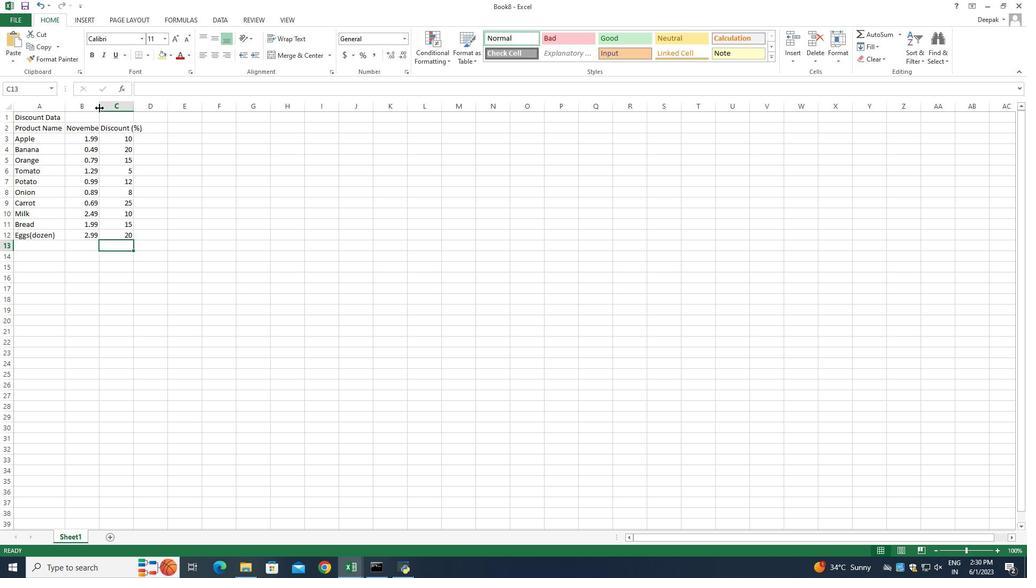 
Action: Mouse pressed left at (99, 108)
Screenshot: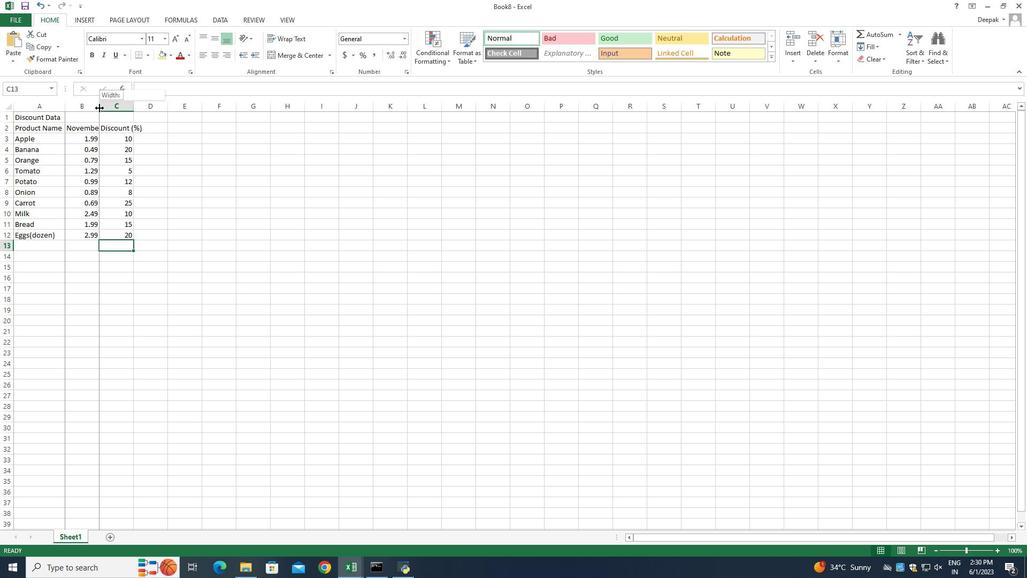 
Action: Mouse moved to (190, 106)
Screenshot: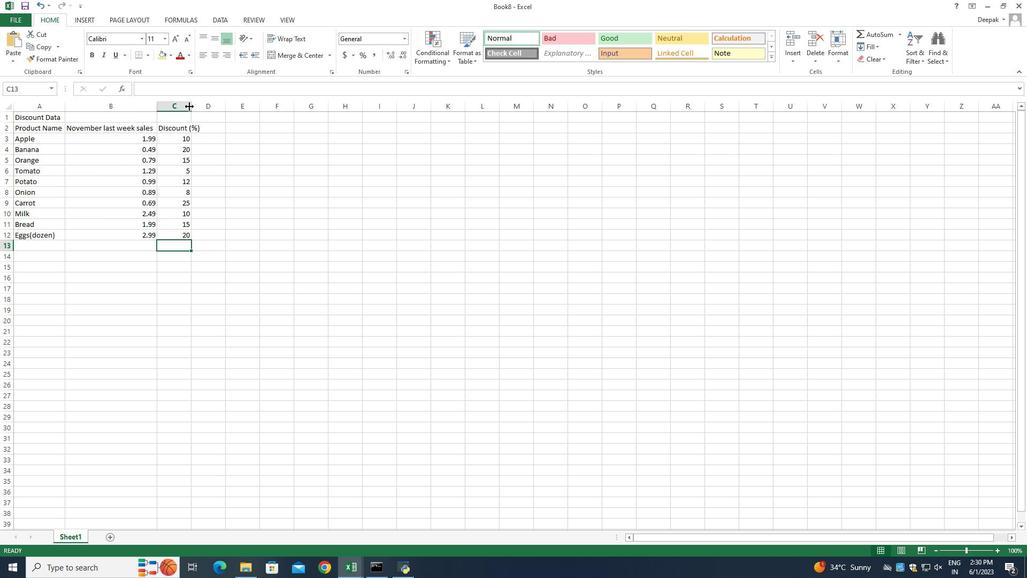 
Action: Mouse pressed left at (190, 106)
Screenshot: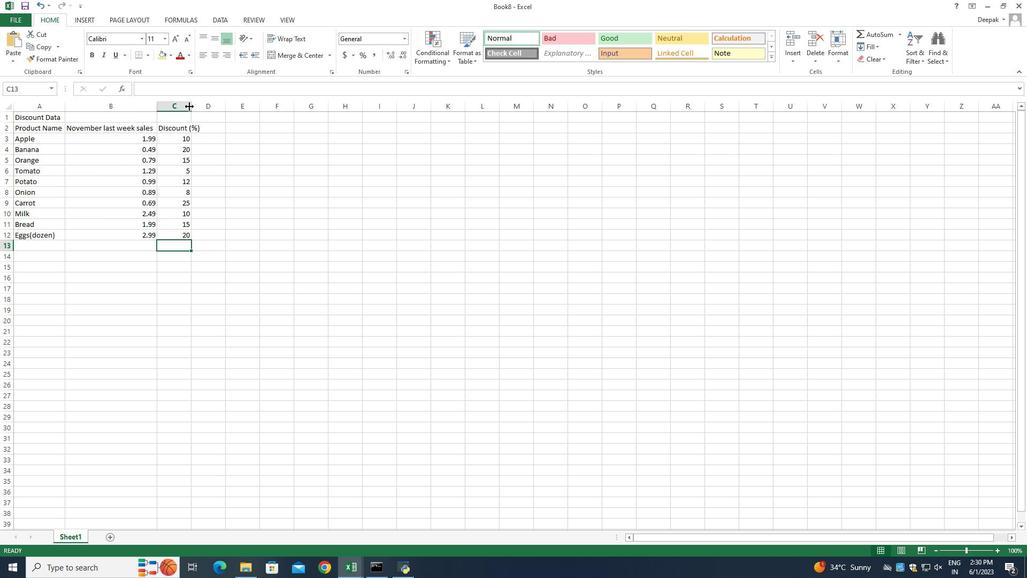 
Action: Mouse pressed left at (190, 106)
Screenshot: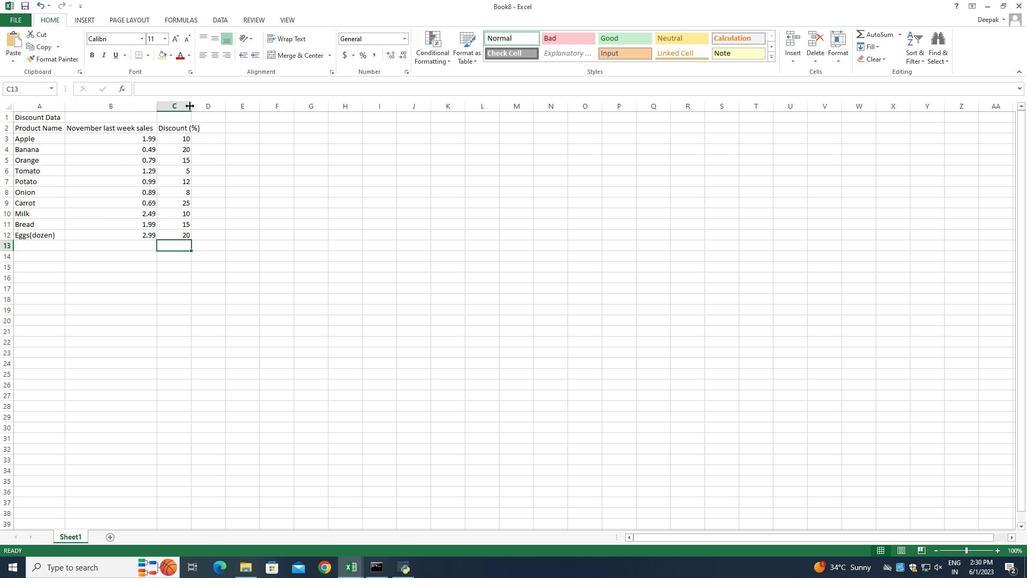 
Action: Mouse moved to (72, 535)
Screenshot: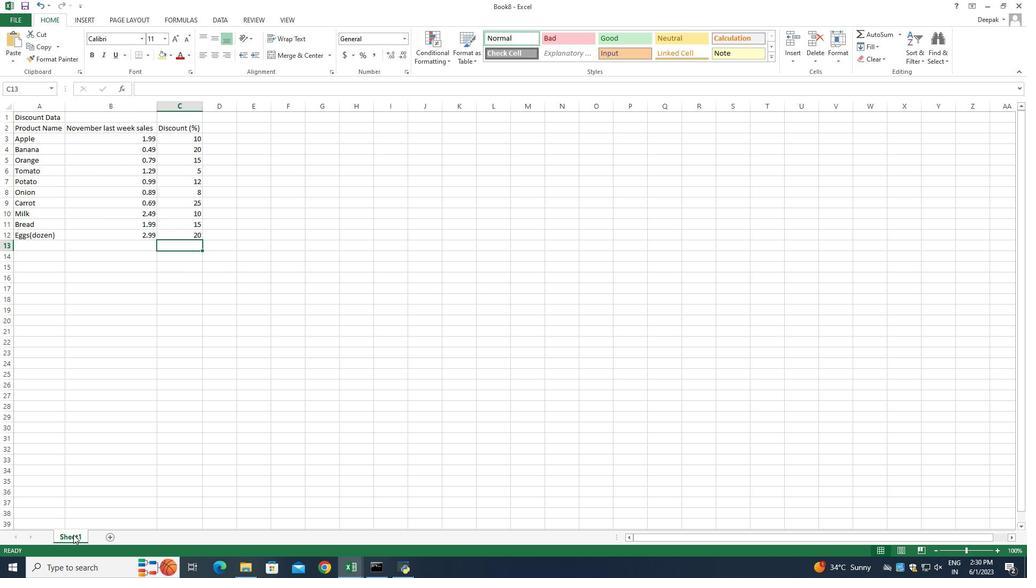 
Action: Mouse pressed left at (72, 535)
Screenshot: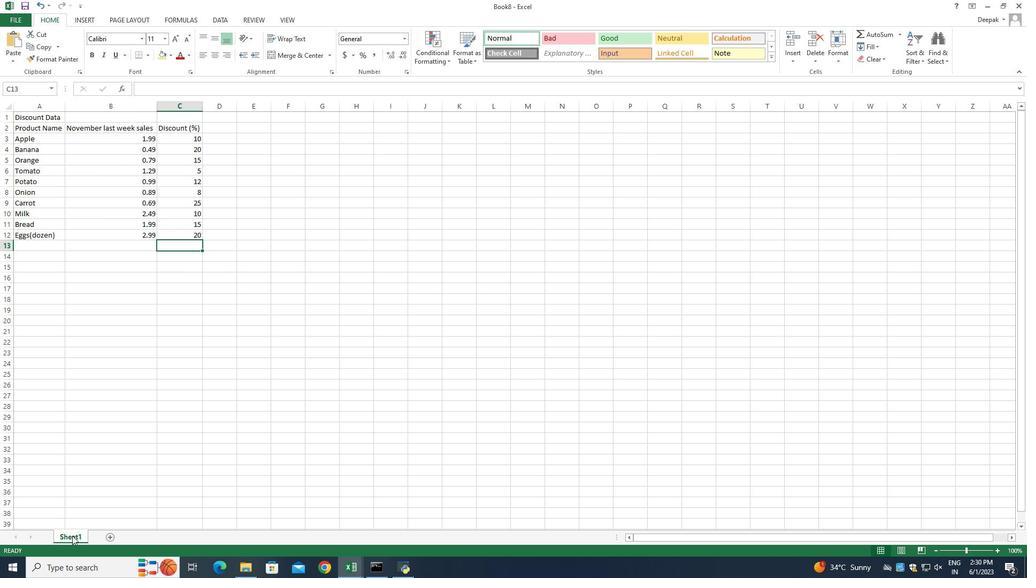 
Action: Mouse pressed left at (72, 535)
Screenshot: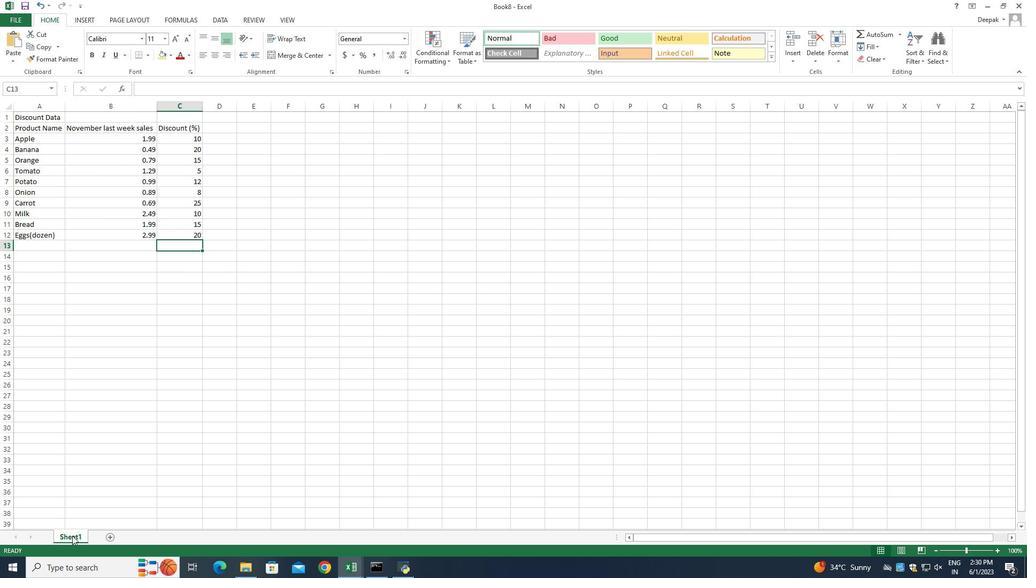 
Action: Key pressed analysis<Key.shift_r>Sales<Key.shift_r>T
Screenshot: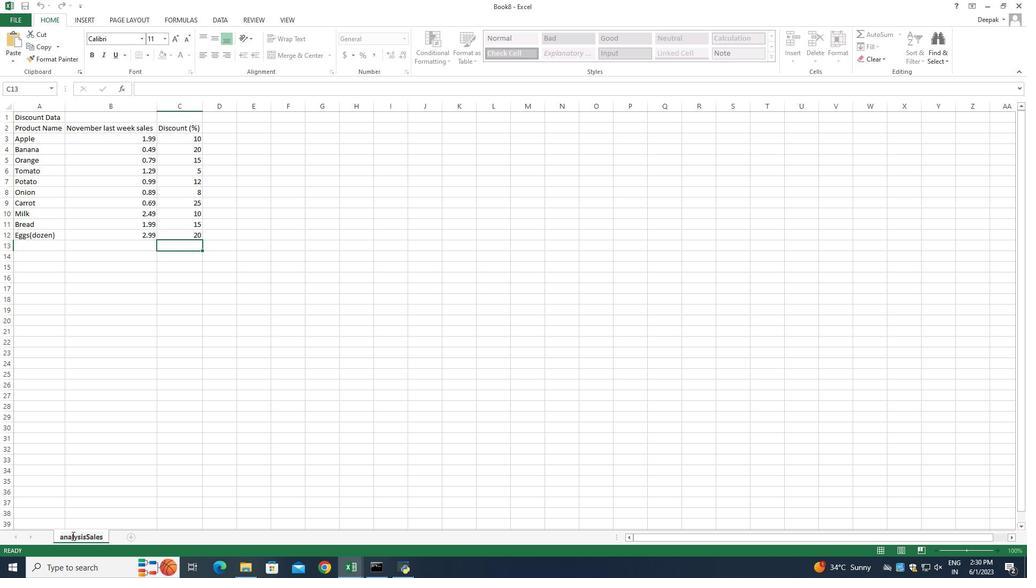 
Action: Mouse moved to (71, 535)
Screenshot: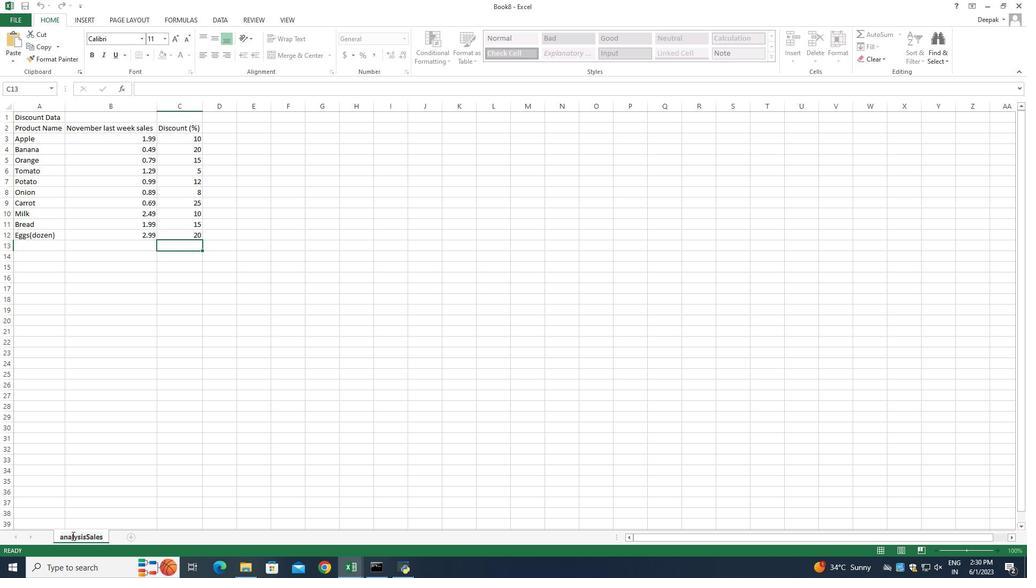 
Action: Key pressed rends<Key.shift><Key.shift><Key.shift>_2022
Screenshot: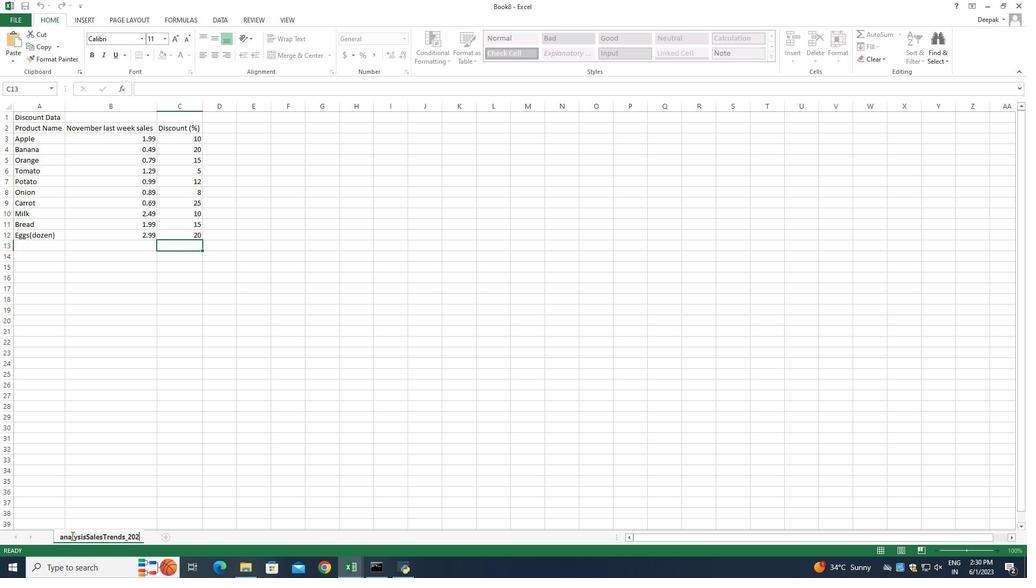 
Action: Mouse moved to (216, 127)
Screenshot: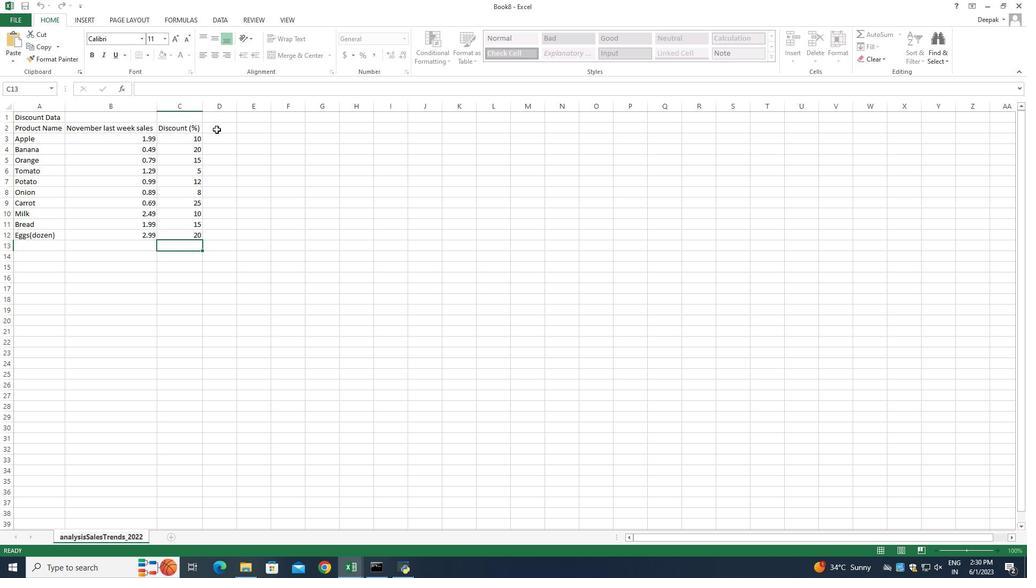 
Action: Mouse pressed left at (216, 127)
Screenshot: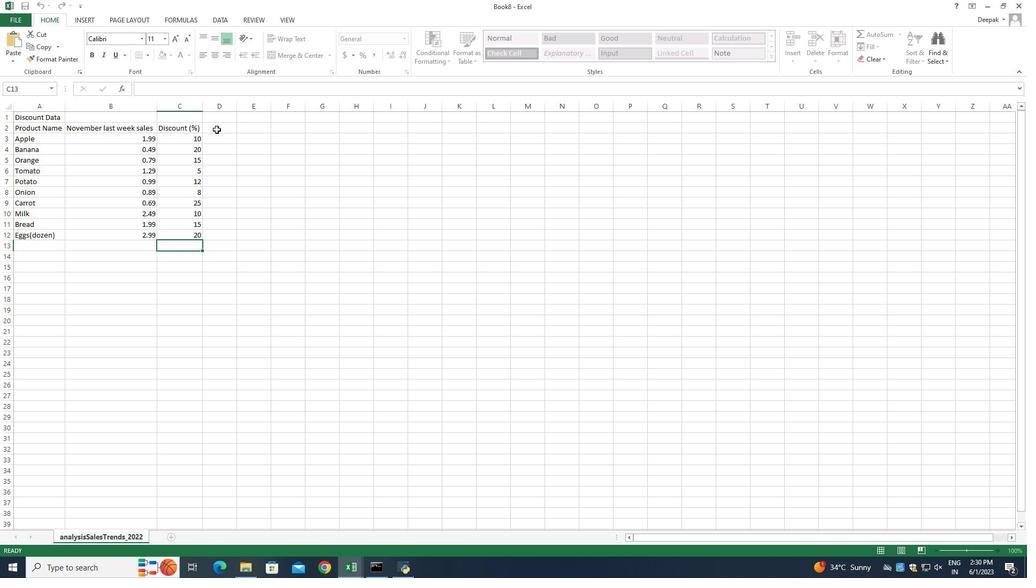
Action: Mouse moved to (193, 294)
Screenshot: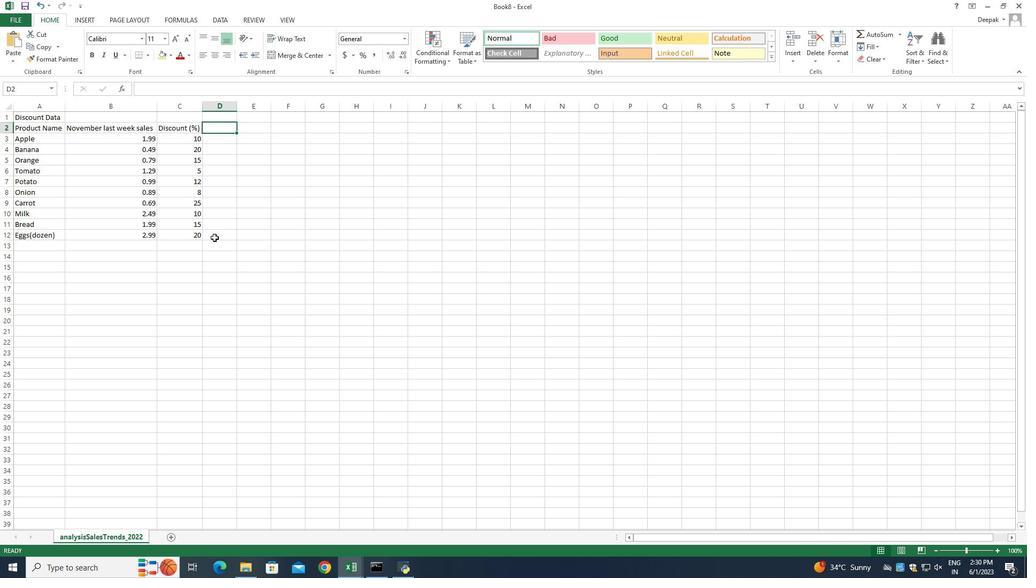
Action: Key pressed ctrl+S
Screenshot: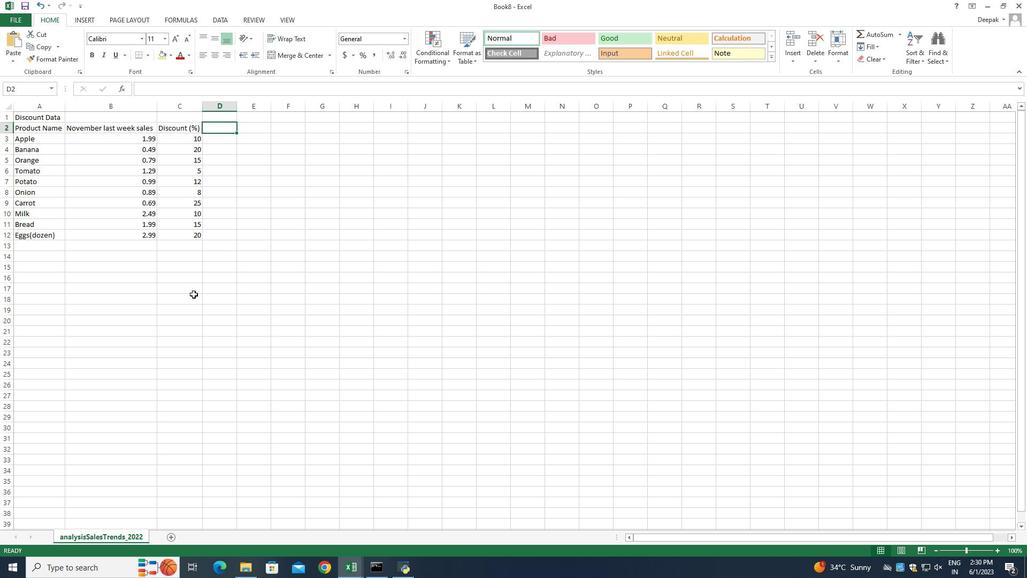 
Action: Mouse moved to (277, 107)
Screenshot: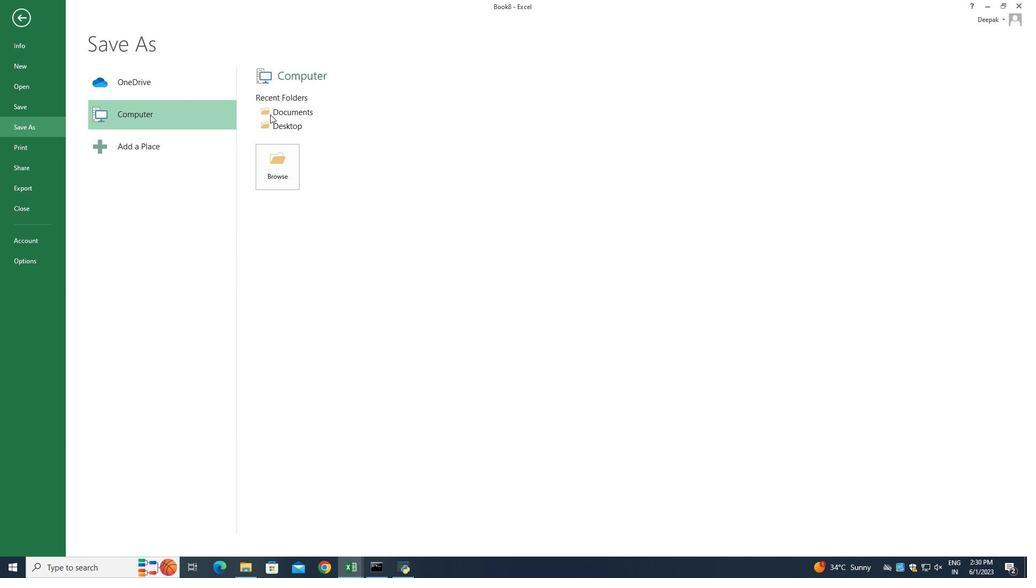 
Action: Mouse pressed left at (277, 107)
Screenshot: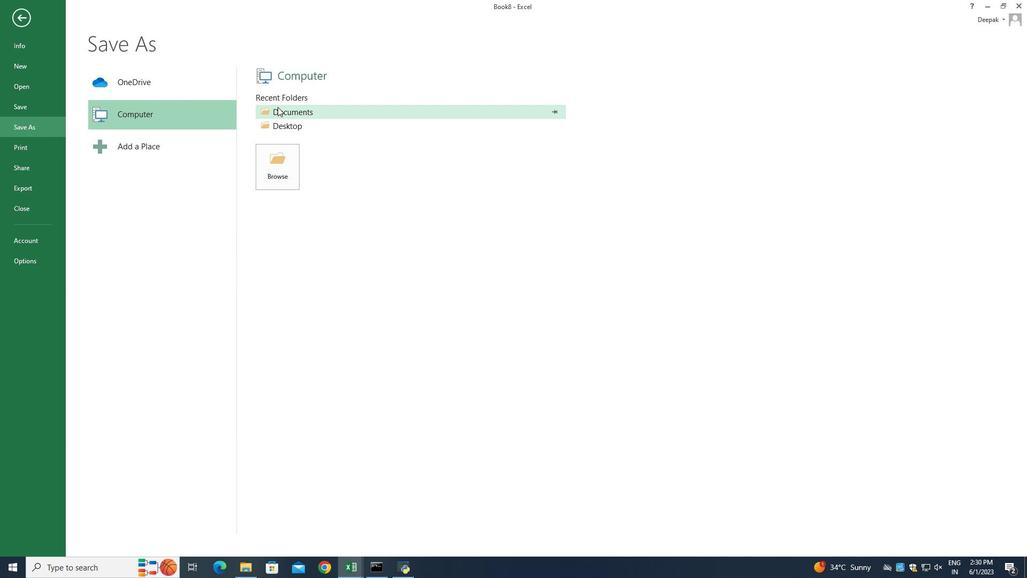 
Action: Mouse moved to (222, 198)
Screenshot: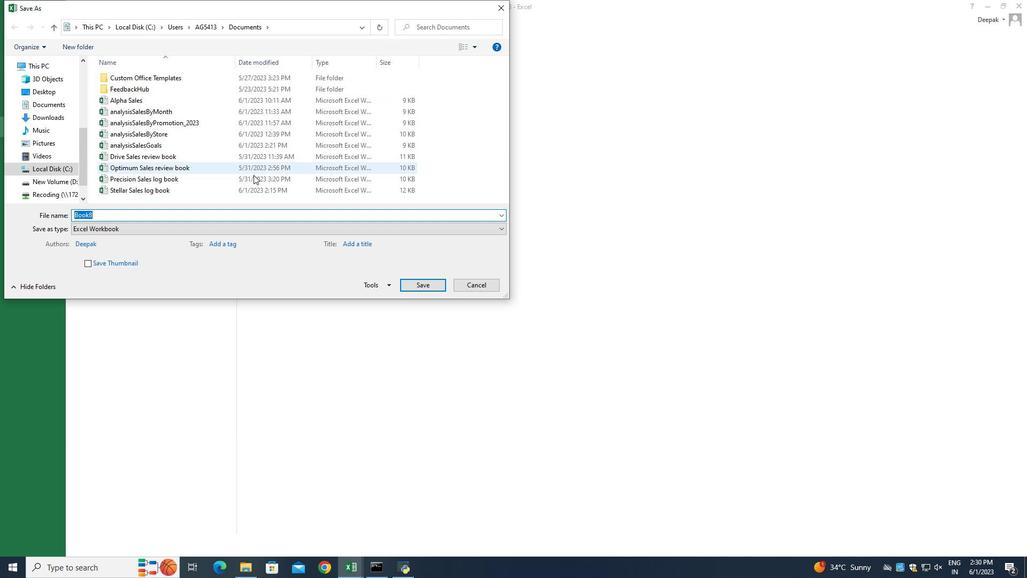 
Action: Key pressed <Key.backspace>analysis<Key.shift_r>Sales<Key.shift_r><Key.shift_r><Key.shift_r><Key.shift_r><Key.shift_r>Trande<Key.backspace>s<Key.shift>_2022
Screenshot: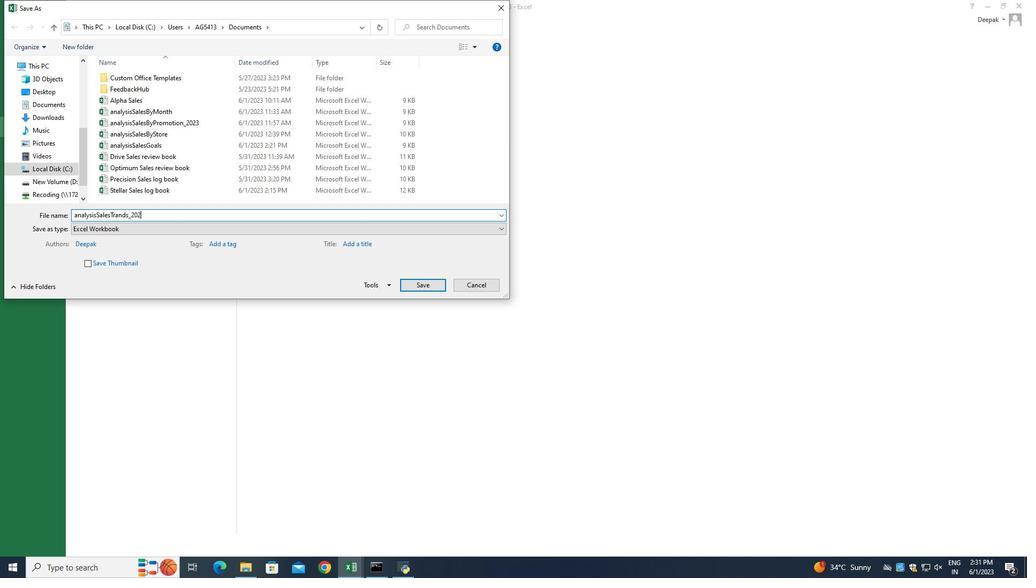 
Action: Mouse moved to (416, 288)
Screenshot: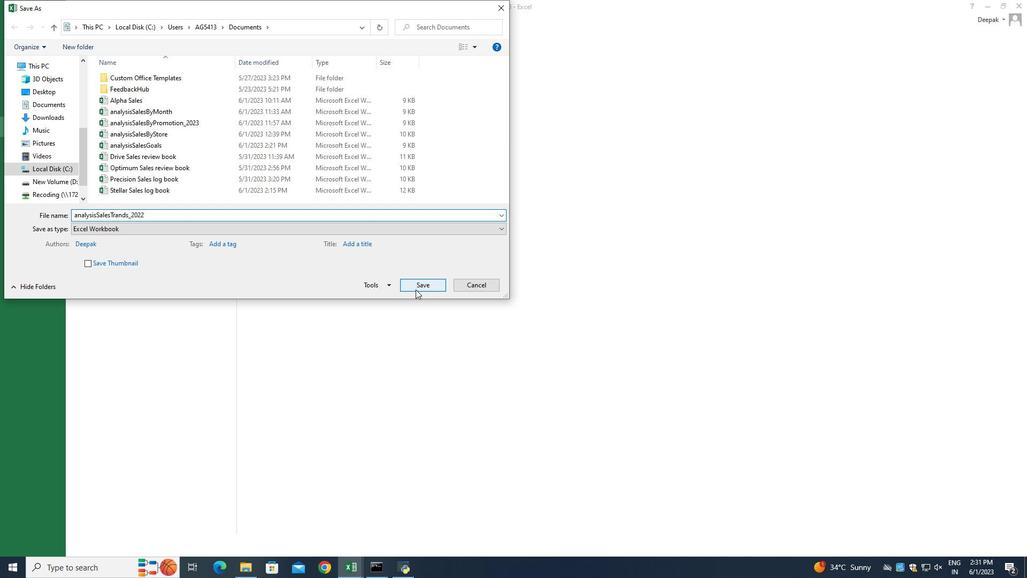 
Action: Mouse pressed left at (416, 288)
Screenshot: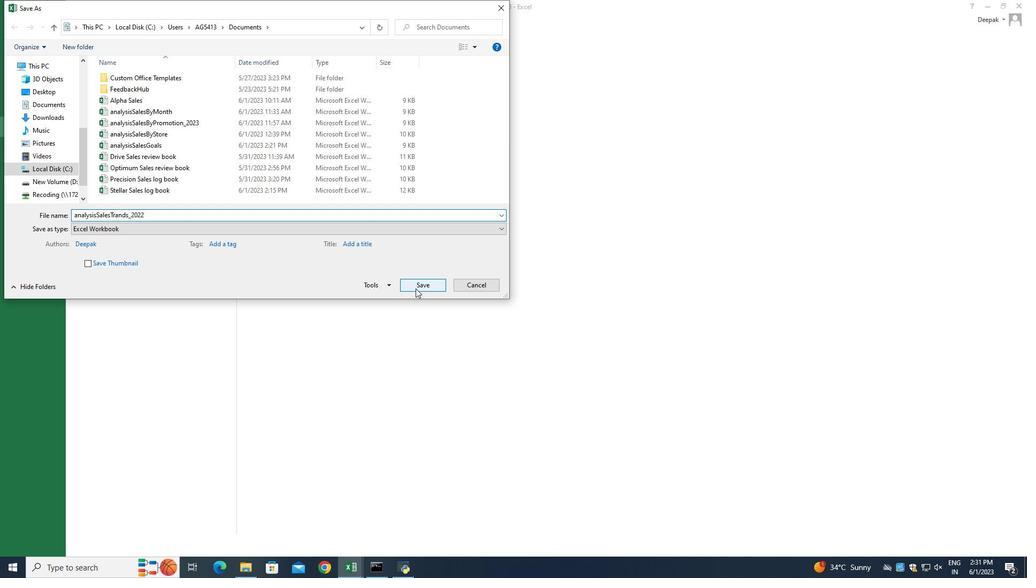 
Action: Mouse moved to (116, 243)
Screenshot: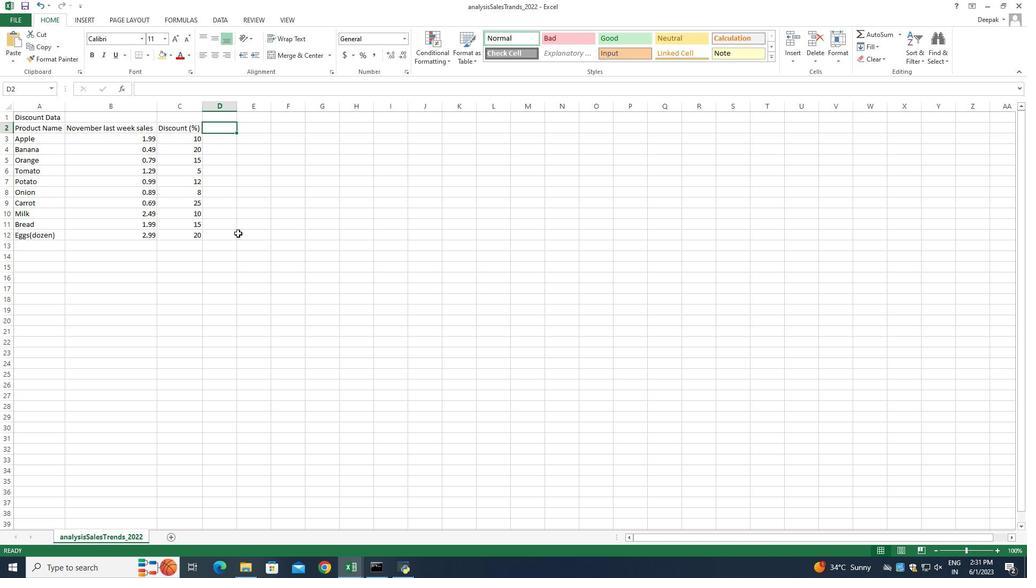 
Action: Mouse scrolled (116, 244) with delta (0, 0)
Screenshot: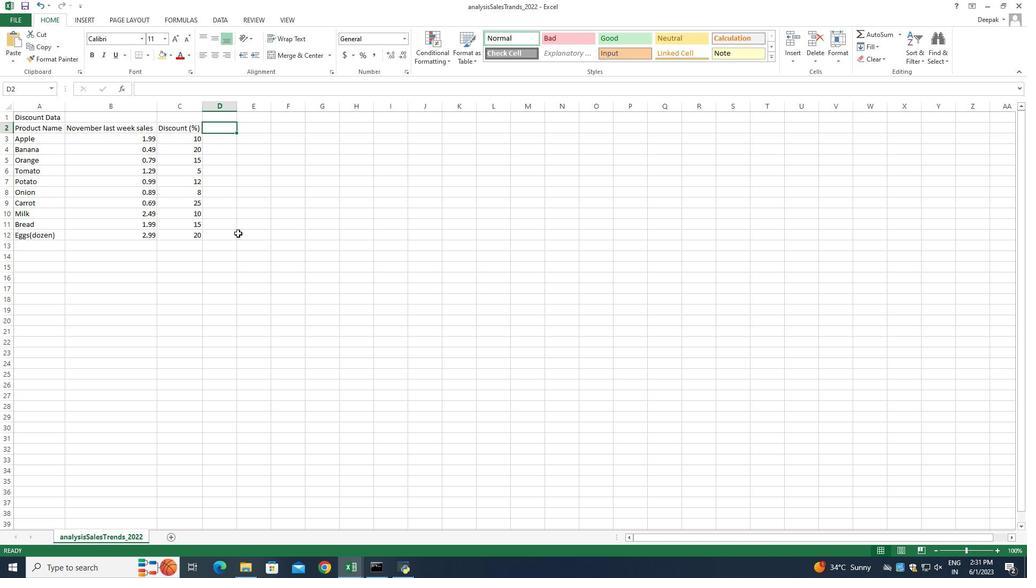 
Action: Mouse moved to (111, 245)
Screenshot: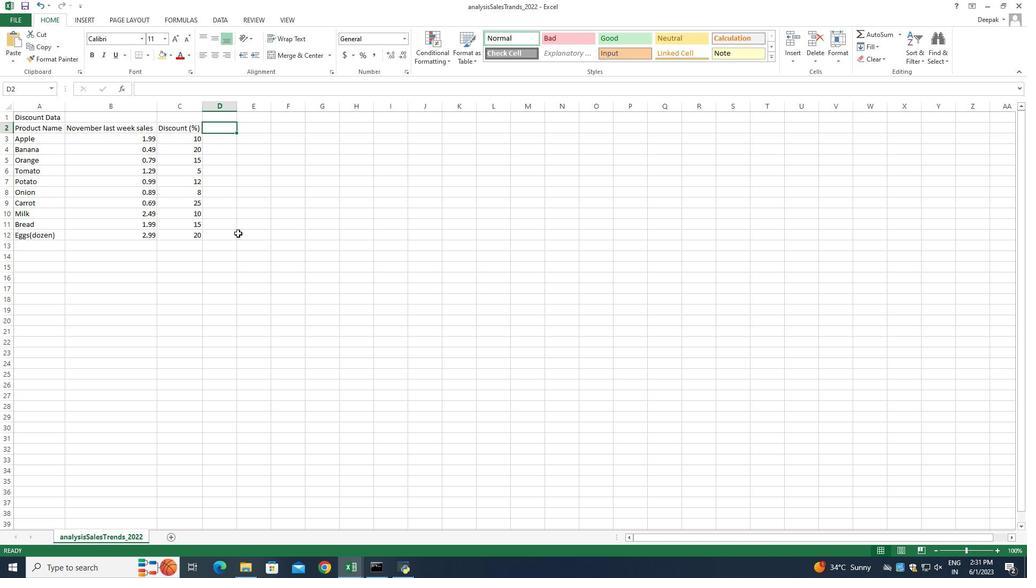 
Action: Mouse scrolled (111, 246) with delta (0, 0)
Screenshot: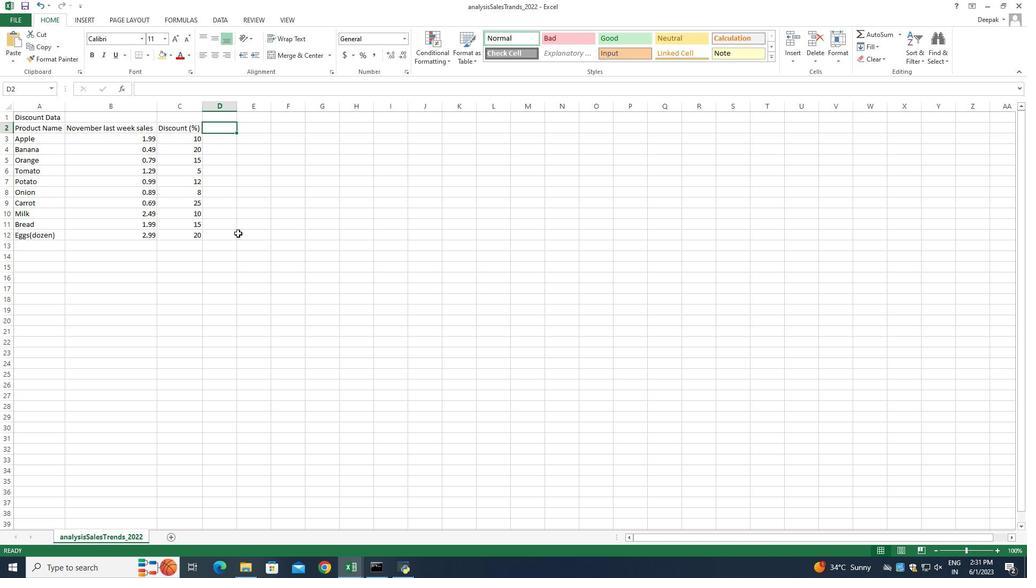 
Action: Mouse moved to (106, 246)
Screenshot: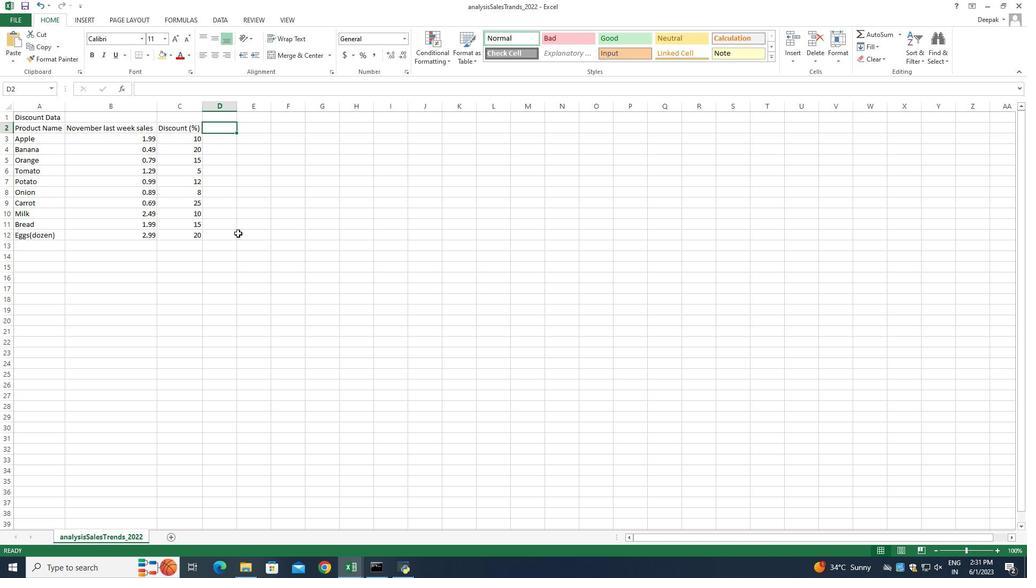 
Action: Mouse scrolled (106, 247) with delta (0, 0)
Screenshot: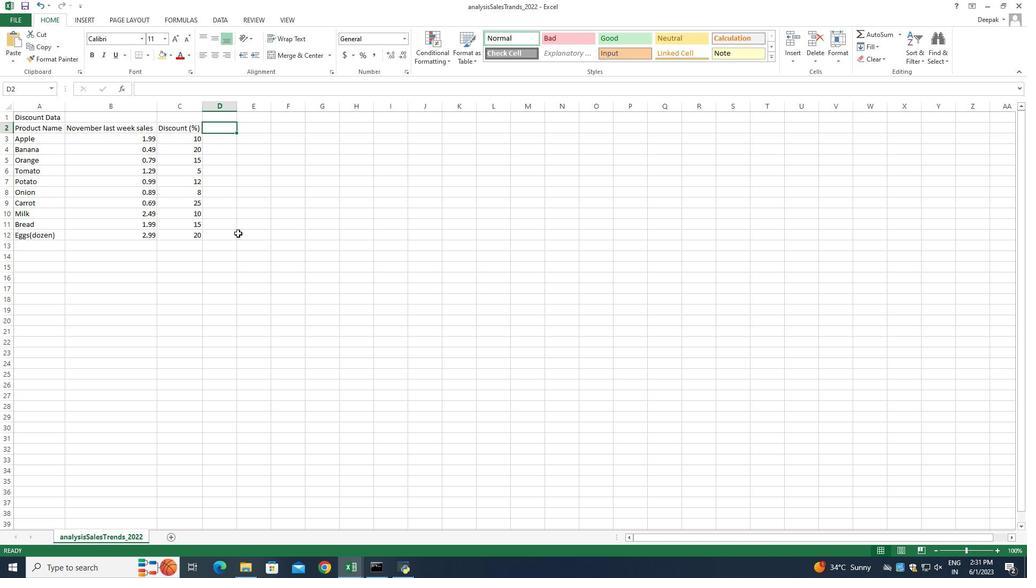 
Action: Mouse moved to (104, 247)
Screenshot: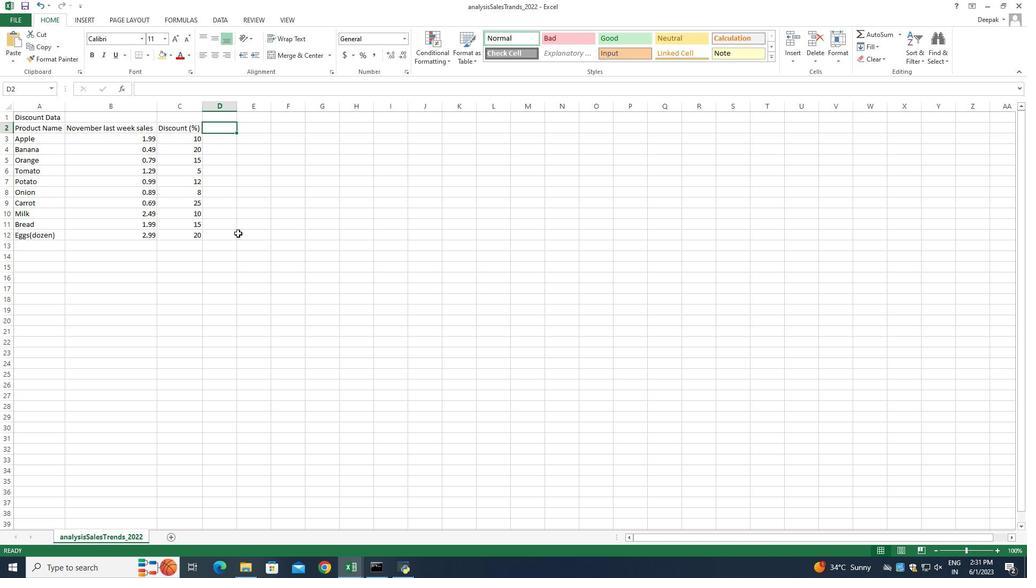 
Action: Mouse scrolled (104, 247) with delta (0, 0)
Screenshot: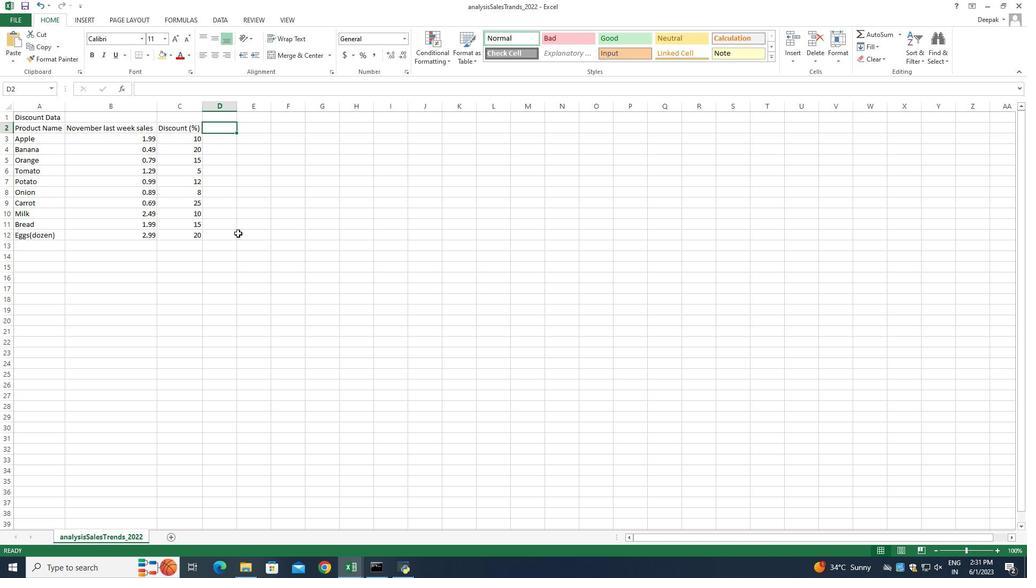 
Action: Mouse moved to (104, 247)
Screenshot: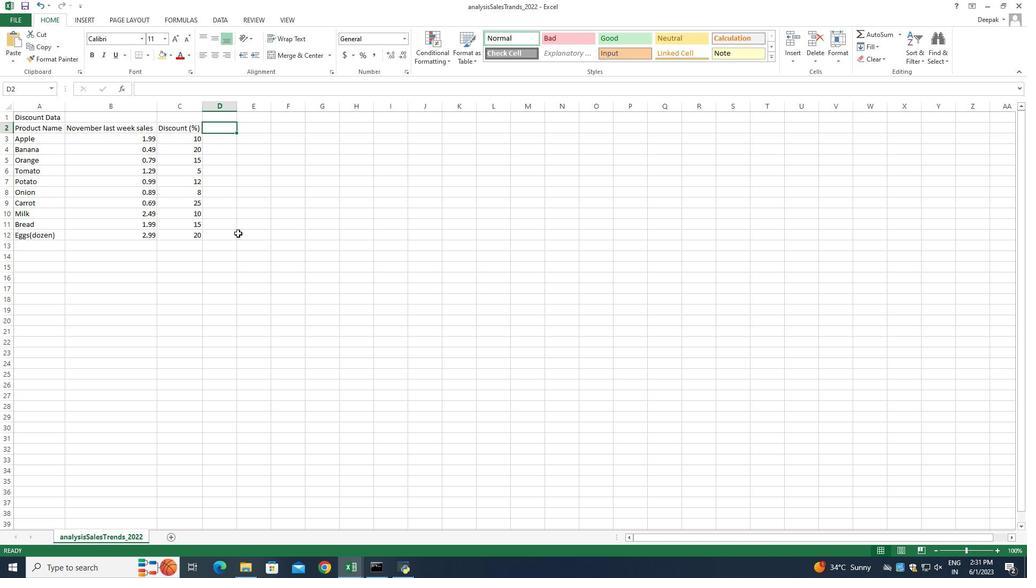 
Action: Mouse scrolled (104, 247) with delta (0, 0)
Screenshot: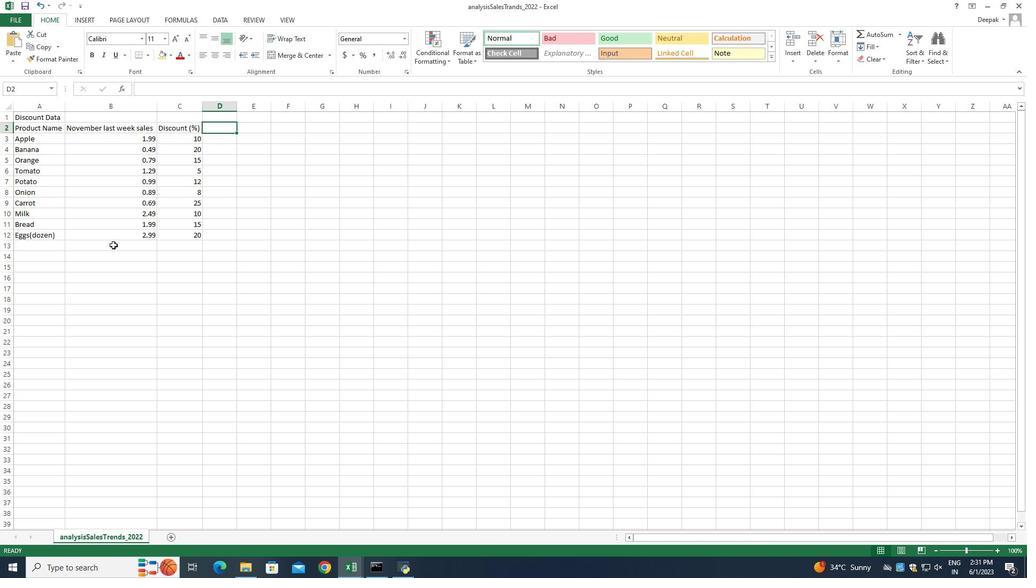 
Action: Mouse moved to (240, 260)
Screenshot: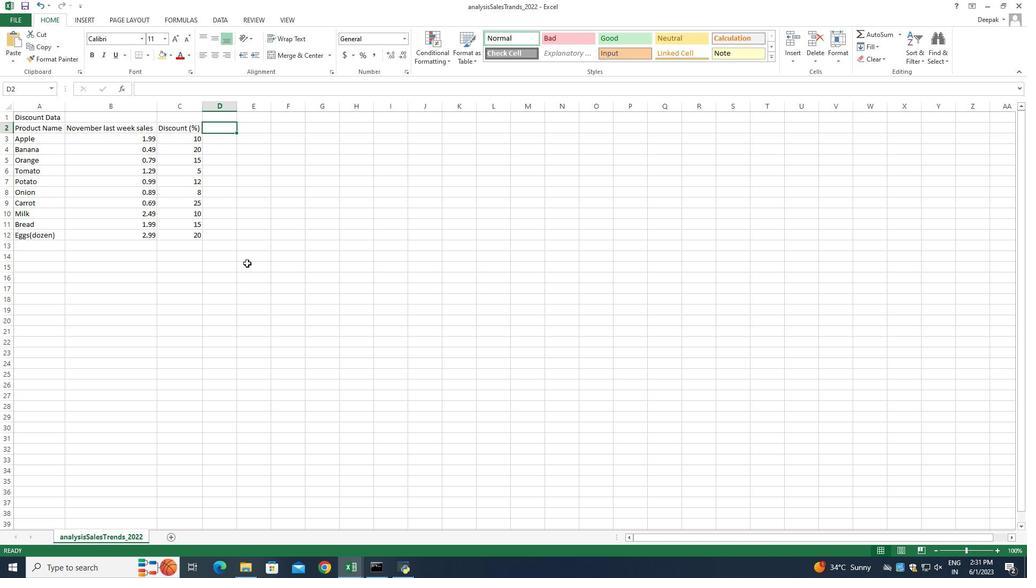
Action: Mouse scrolled (240, 260) with delta (0, 0)
Screenshot: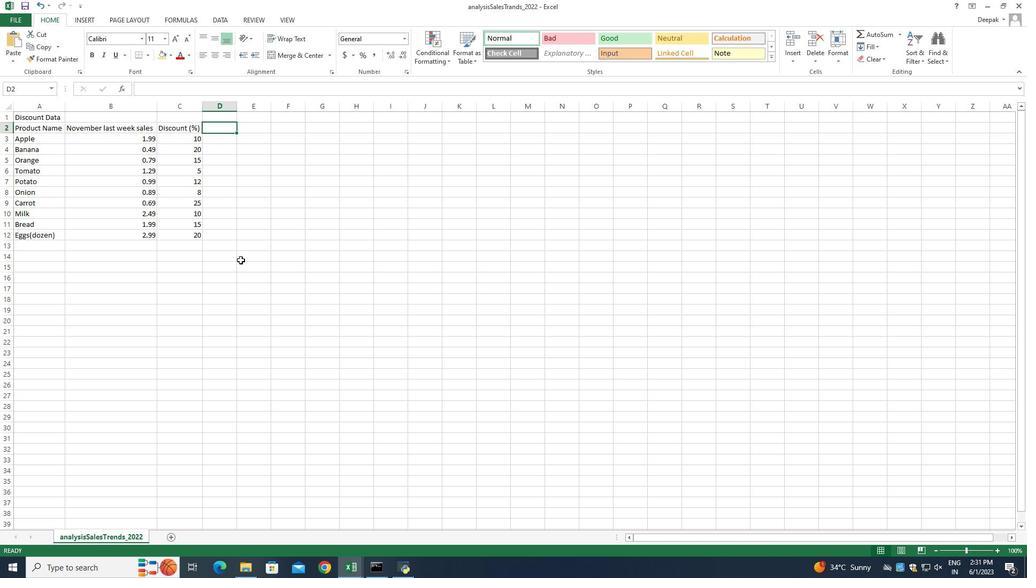 
Action: Mouse scrolled (240, 260) with delta (0, 0)
Screenshot: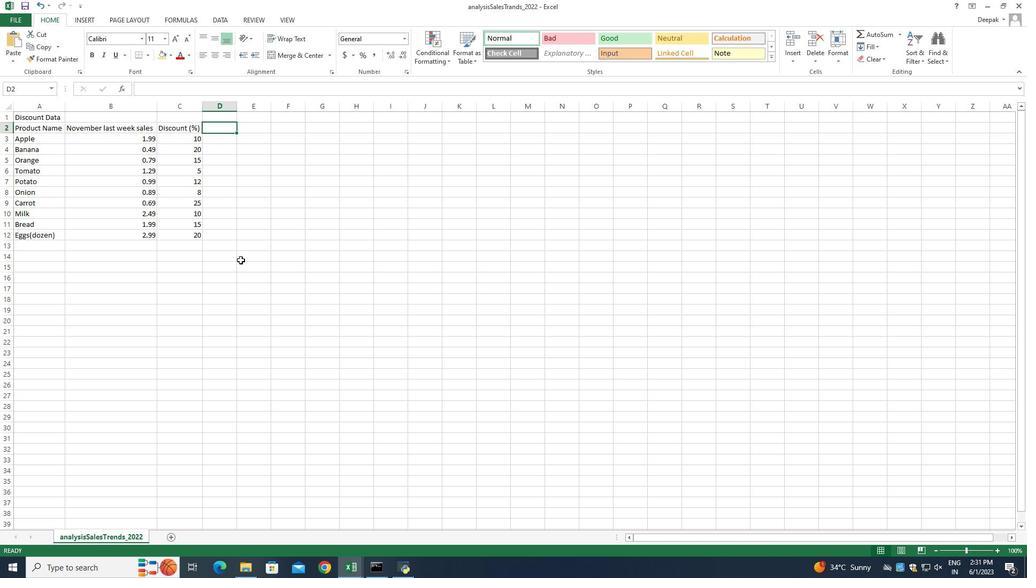
Action: Mouse scrolled (240, 260) with delta (0, 0)
Screenshot: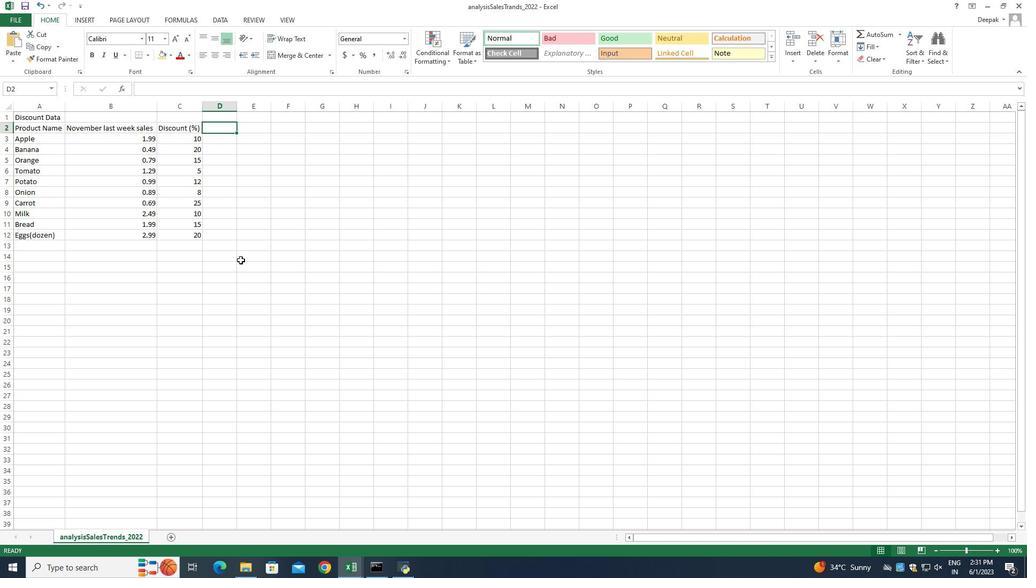 
